 Task: Look for space in Cartaya, Spain from 4th June, 2023 to 15th June, 2023 for 2 adults in price range Rs.10000 to Rs.15000. Place can be entire place with 1  bedroom having 1 bed and 1 bathroom. Property type can be house, flat, guest house, hotel. Booking option can be shelf check-in. Required host language is English.
Action: Mouse moved to (242, 137)
Screenshot: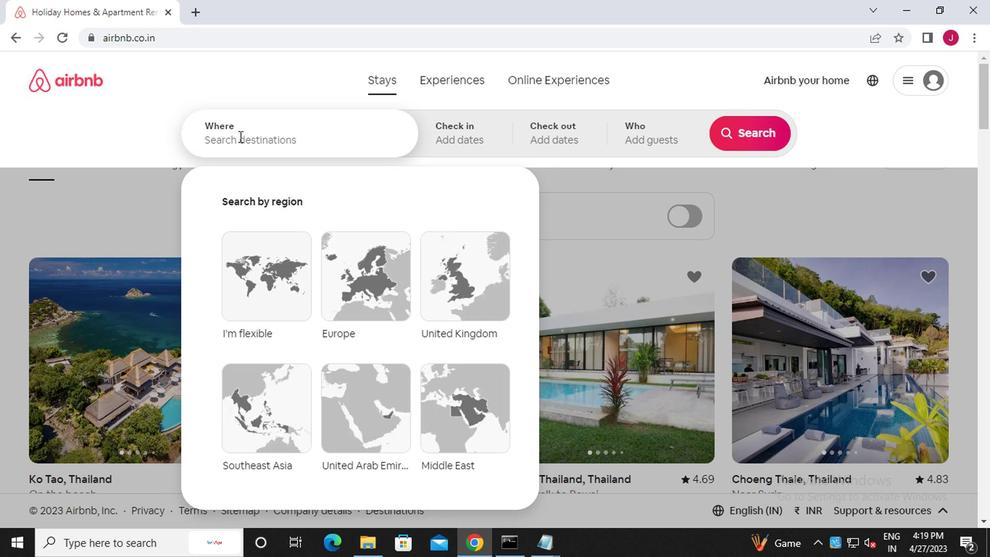 
Action: Mouse pressed left at (242, 137)
Screenshot: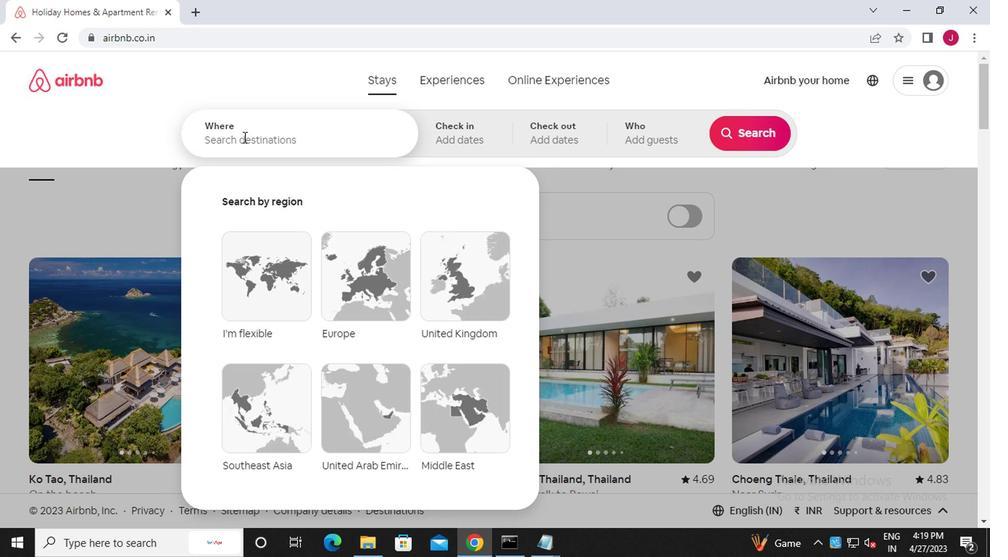 
Action: Mouse moved to (234, 139)
Screenshot: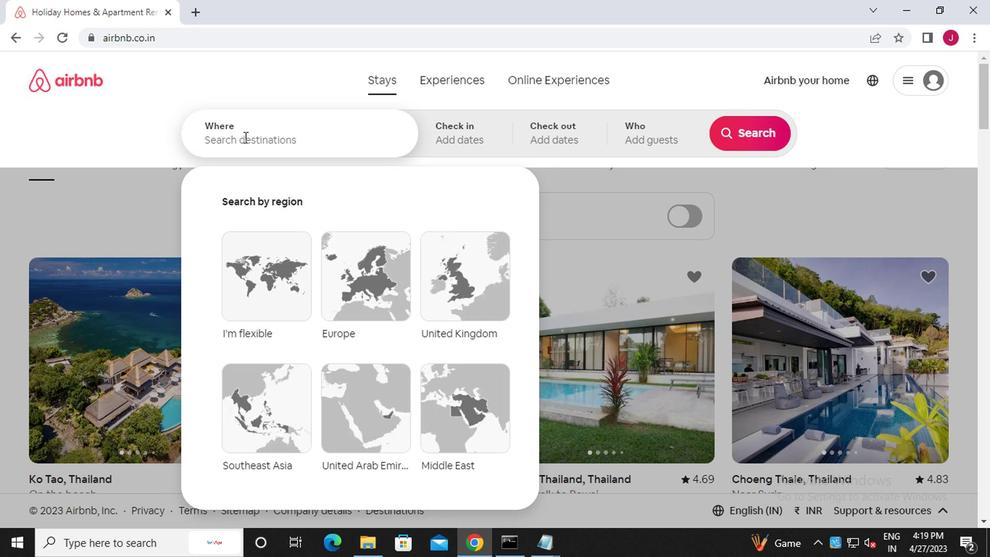 
Action: Key pressed c<Key.caps_lock>artau<Key.backspace>ya
Screenshot: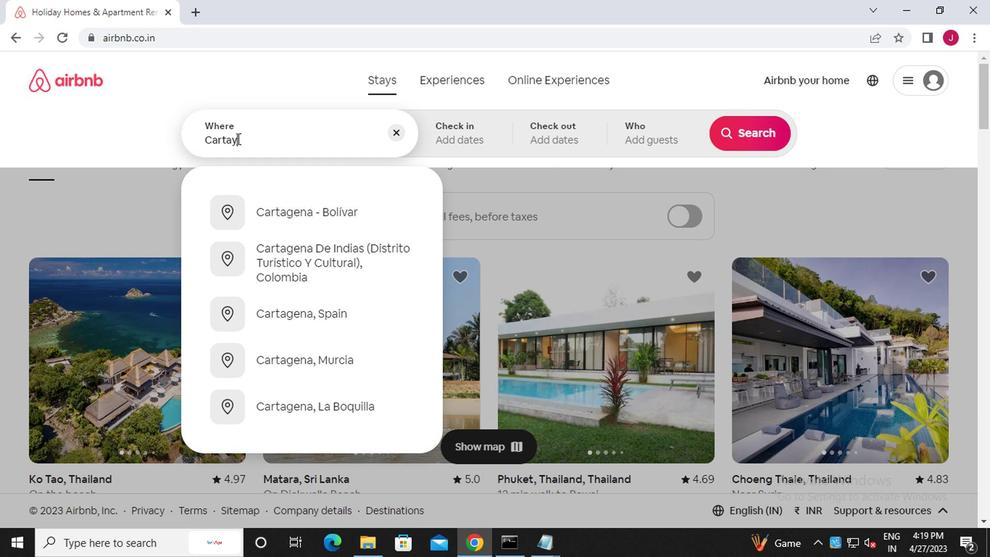 
Action: Mouse moved to (304, 263)
Screenshot: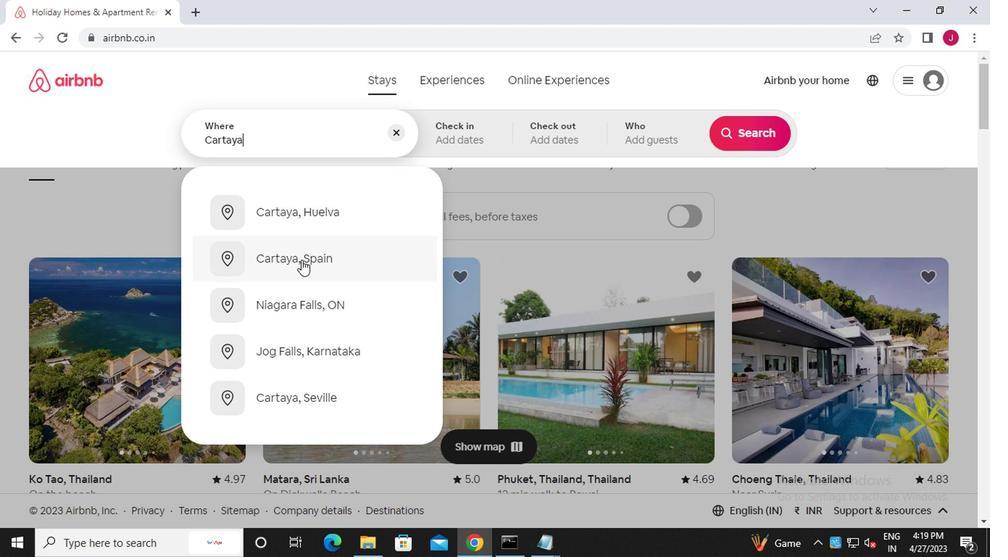 
Action: Mouse pressed left at (304, 263)
Screenshot: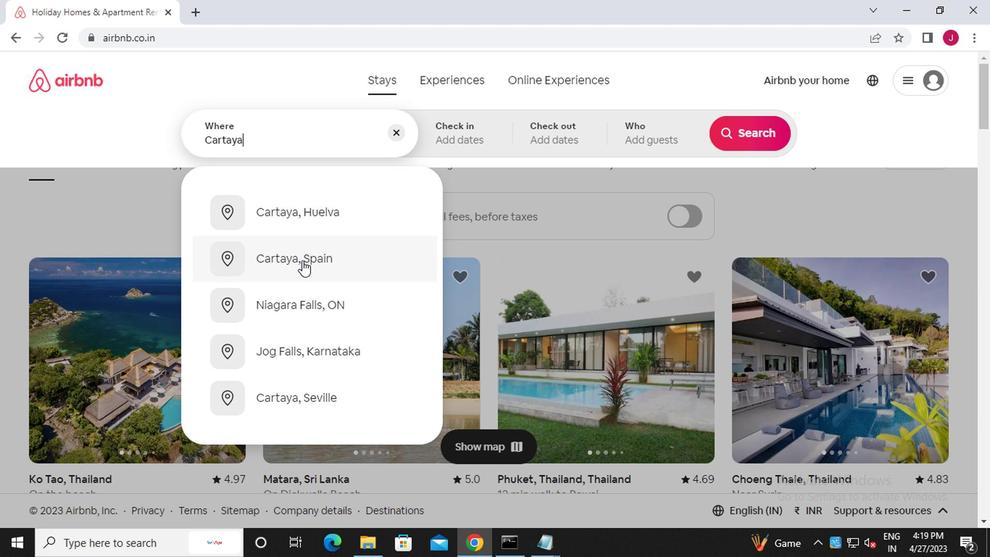 
Action: Mouse moved to (742, 251)
Screenshot: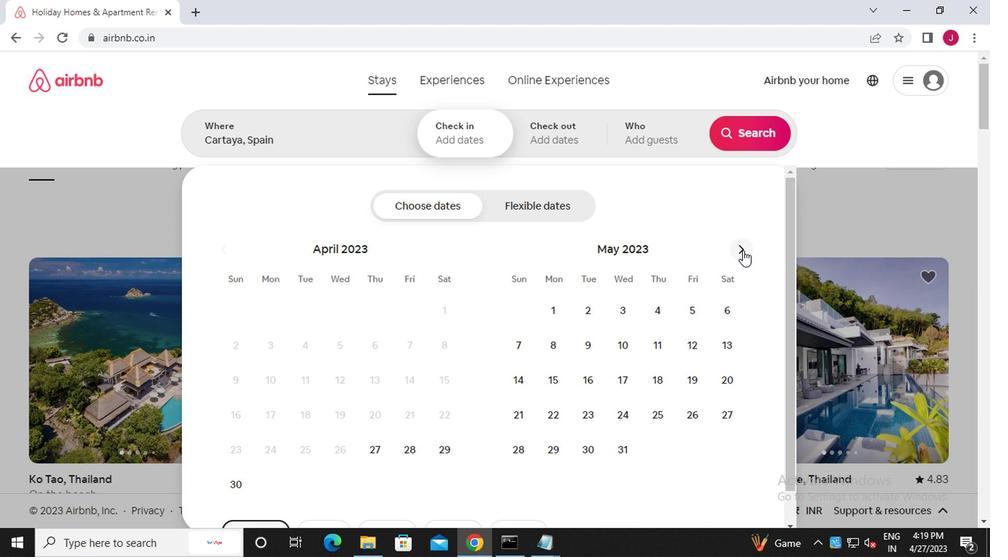 
Action: Mouse pressed left at (742, 251)
Screenshot: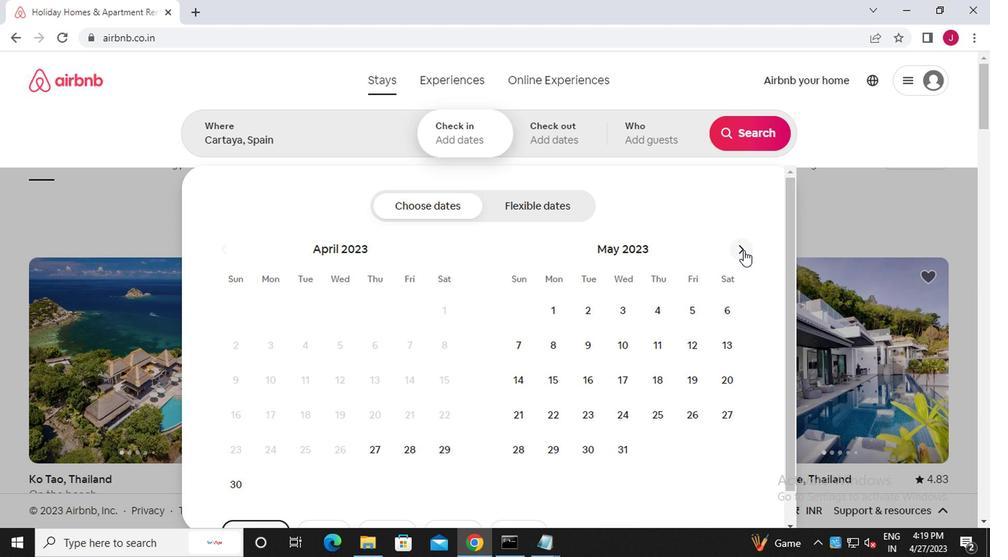 
Action: Mouse moved to (524, 348)
Screenshot: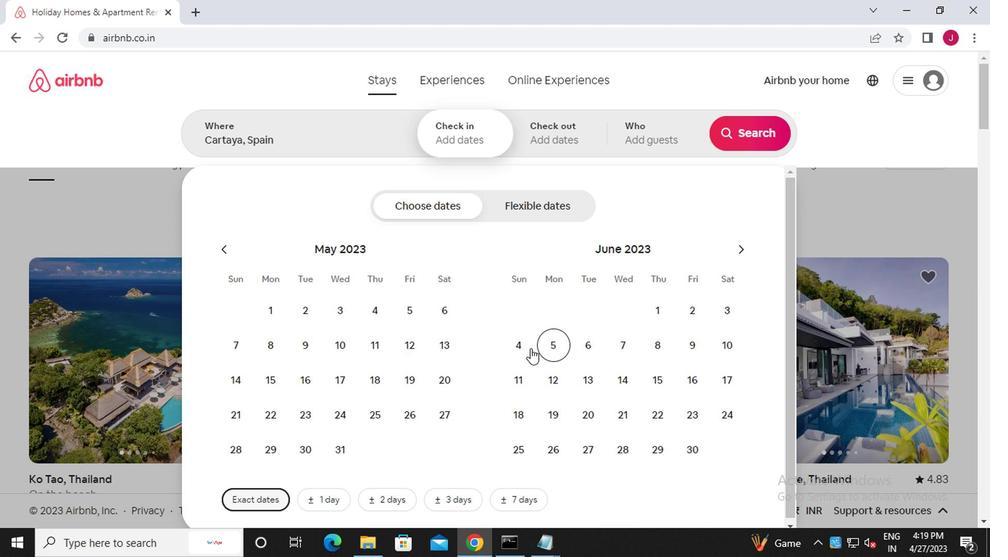 
Action: Mouse pressed left at (524, 348)
Screenshot: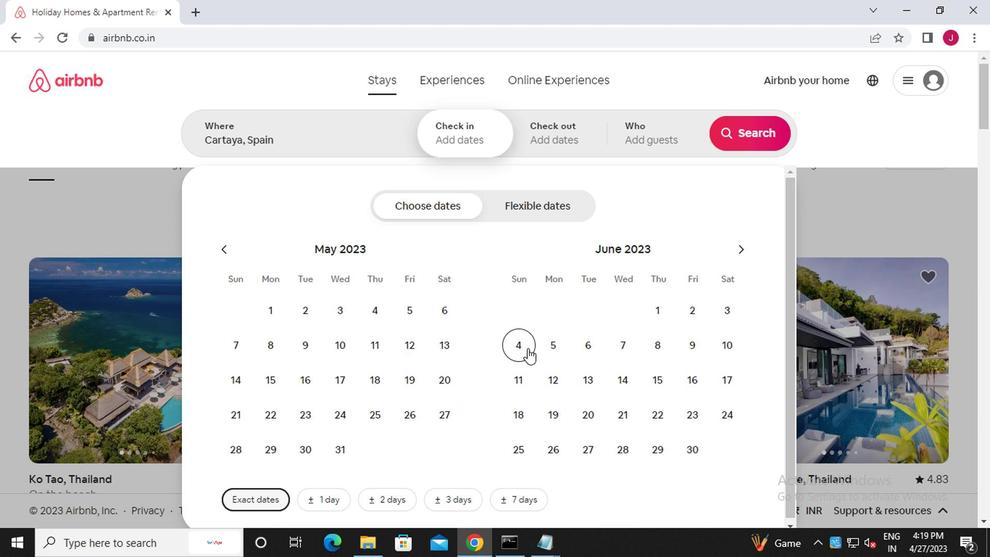 
Action: Mouse moved to (649, 378)
Screenshot: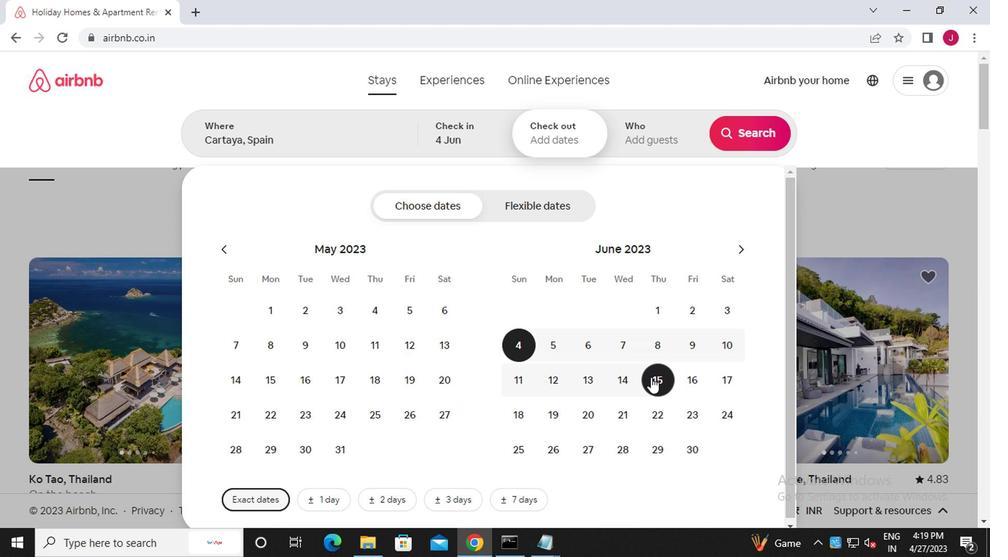 
Action: Mouse pressed left at (649, 378)
Screenshot: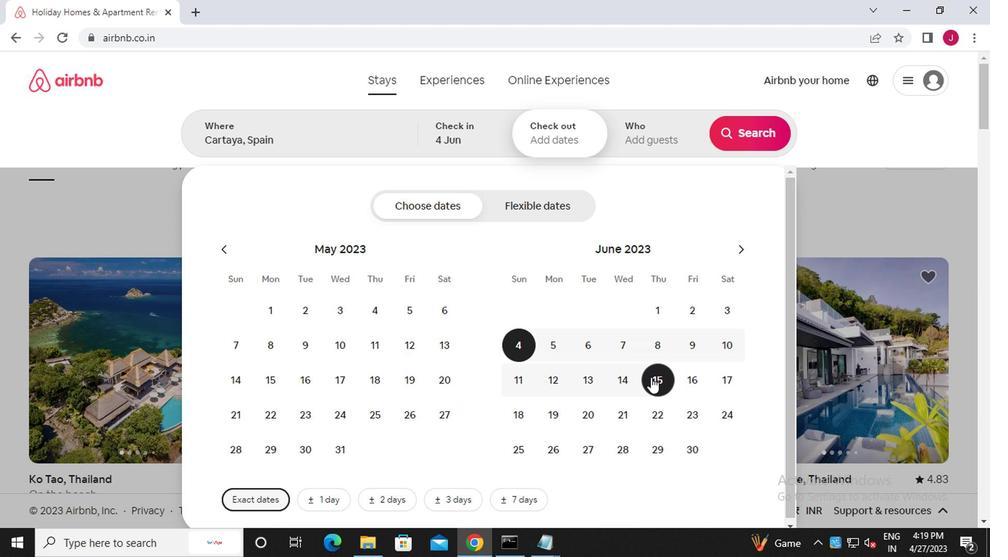 
Action: Mouse moved to (645, 139)
Screenshot: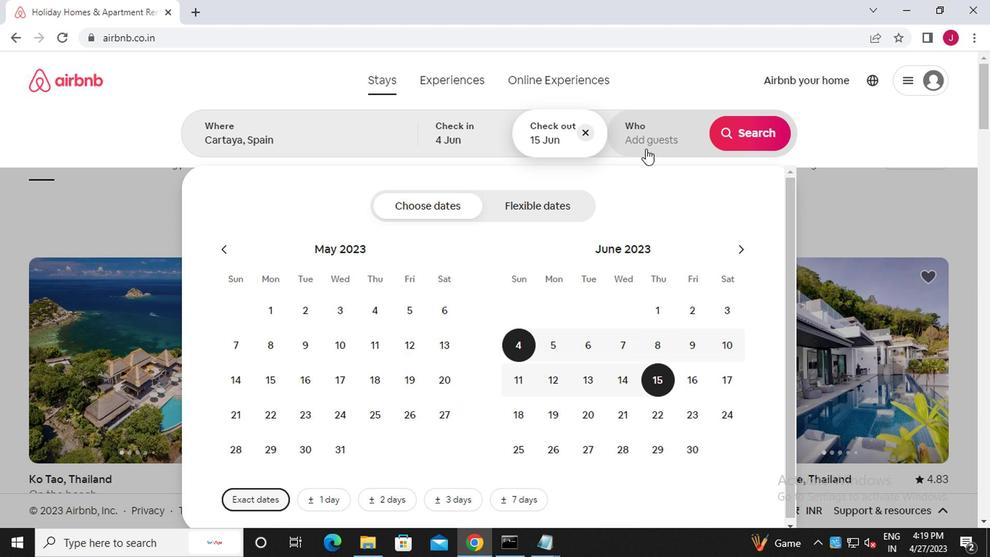 
Action: Mouse pressed left at (645, 139)
Screenshot: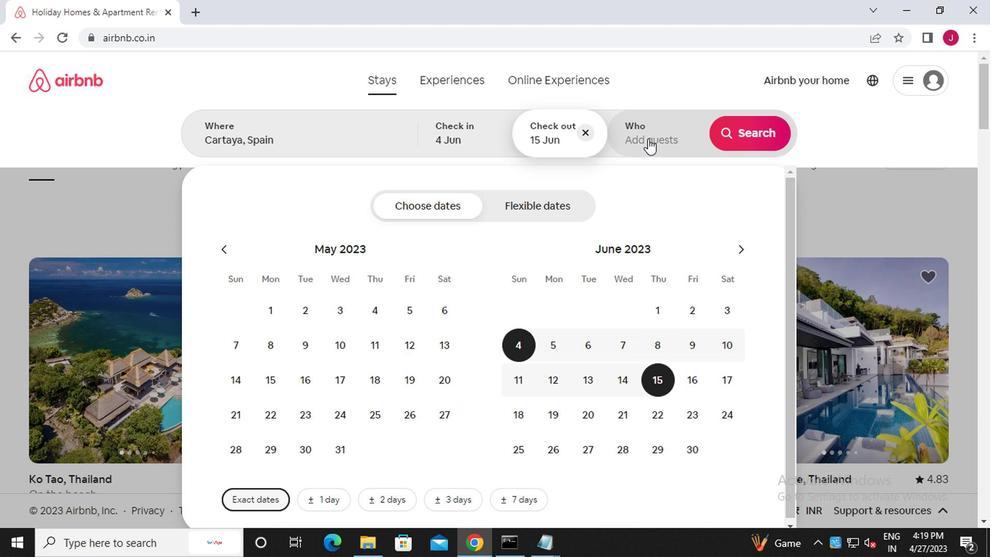 
Action: Mouse moved to (755, 214)
Screenshot: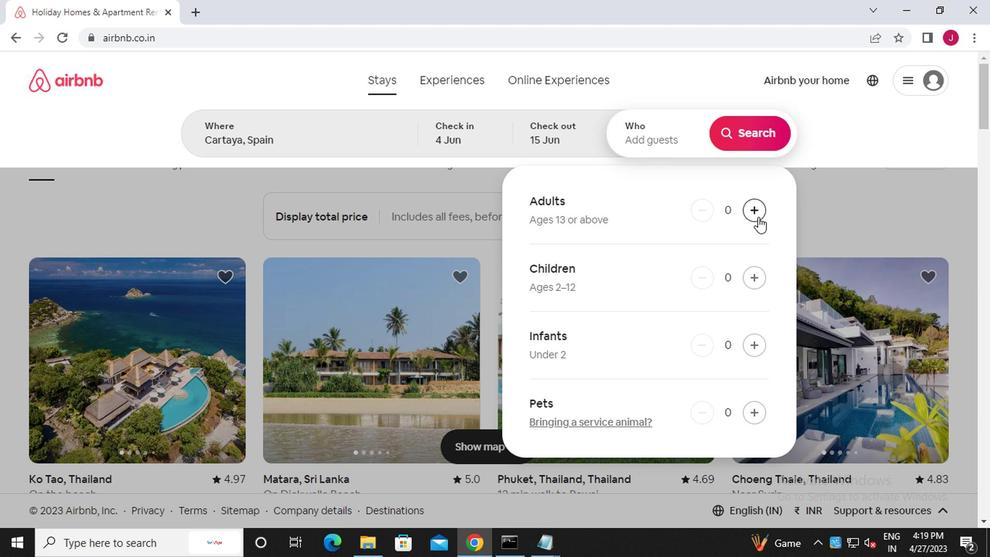 
Action: Mouse pressed left at (755, 214)
Screenshot: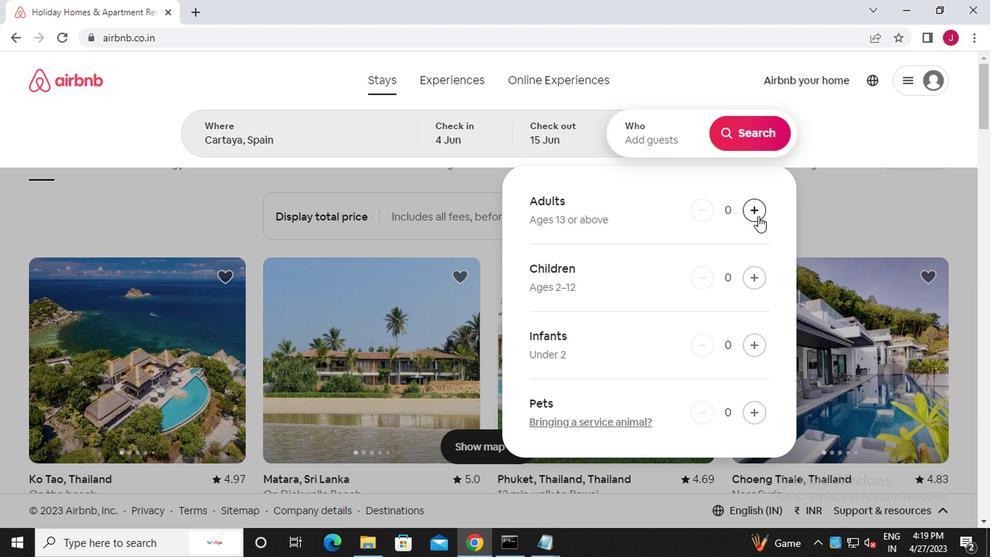 
Action: Mouse pressed left at (755, 214)
Screenshot: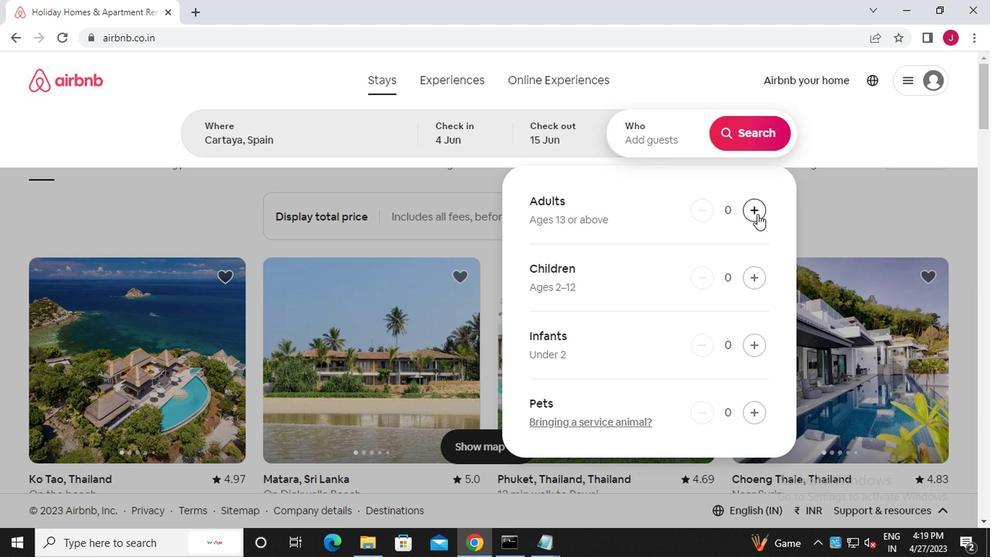 
Action: Mouse moved to (753, 134)
Screenshot: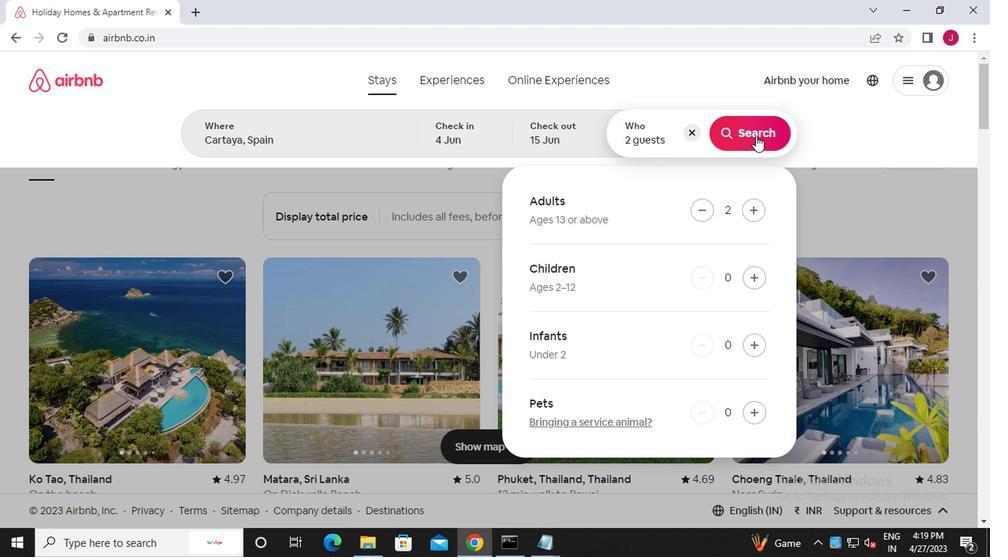 
Action: Mouse pressed left at (753, 134)
Screenshot: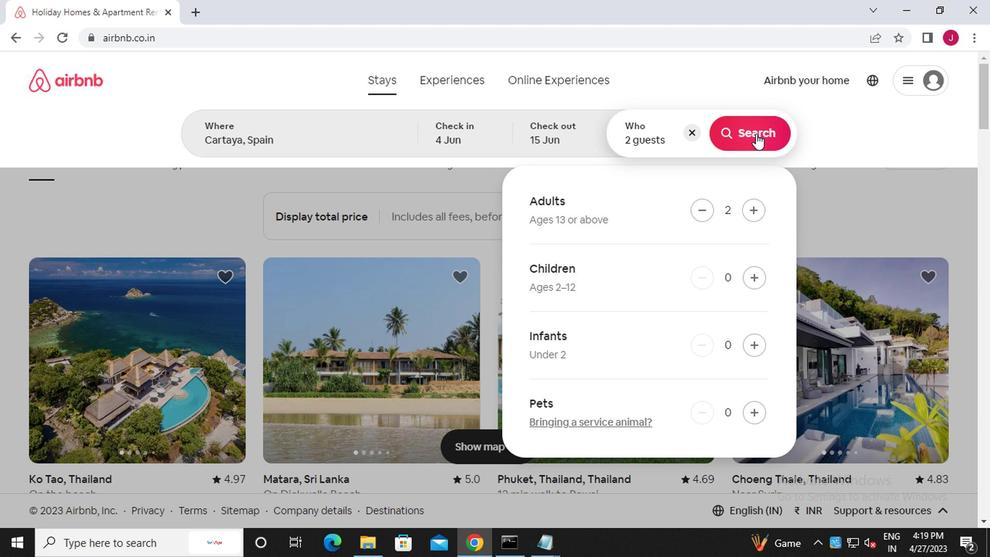 
Action: Mouse moved to (932, 146)
Screenshot: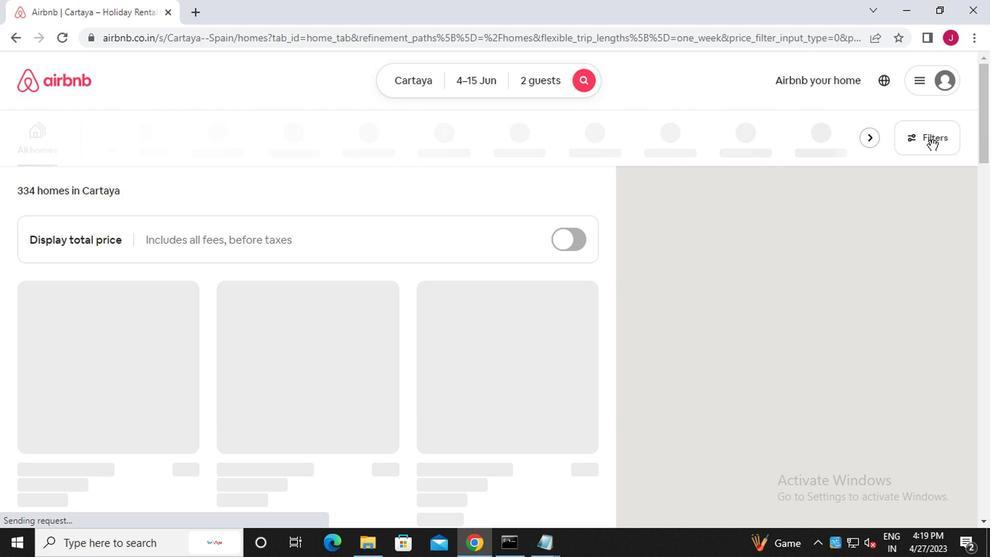 
Action: Mouse pressed left at (932, 146)
Screenshot: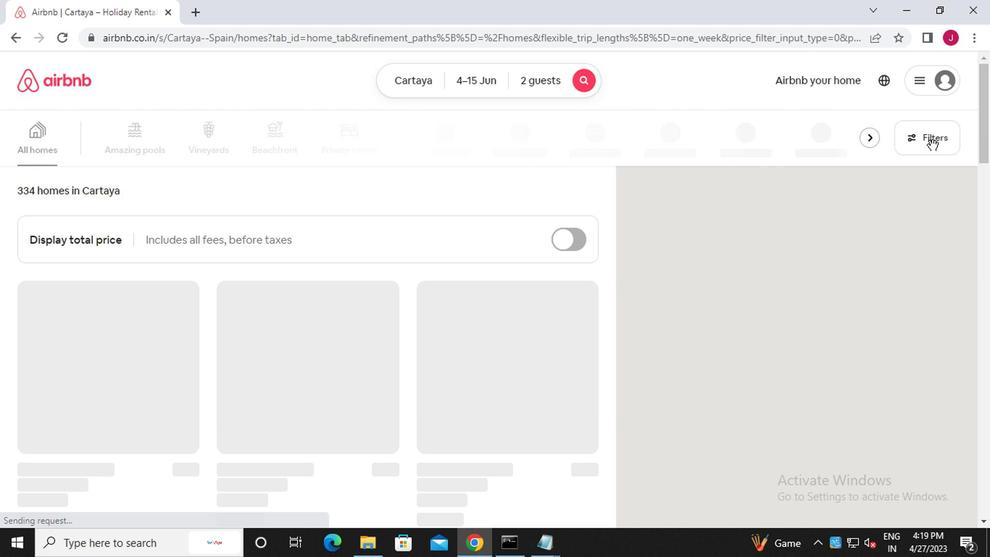 
Action: Mouse moved to (326, 317)
Screenshot: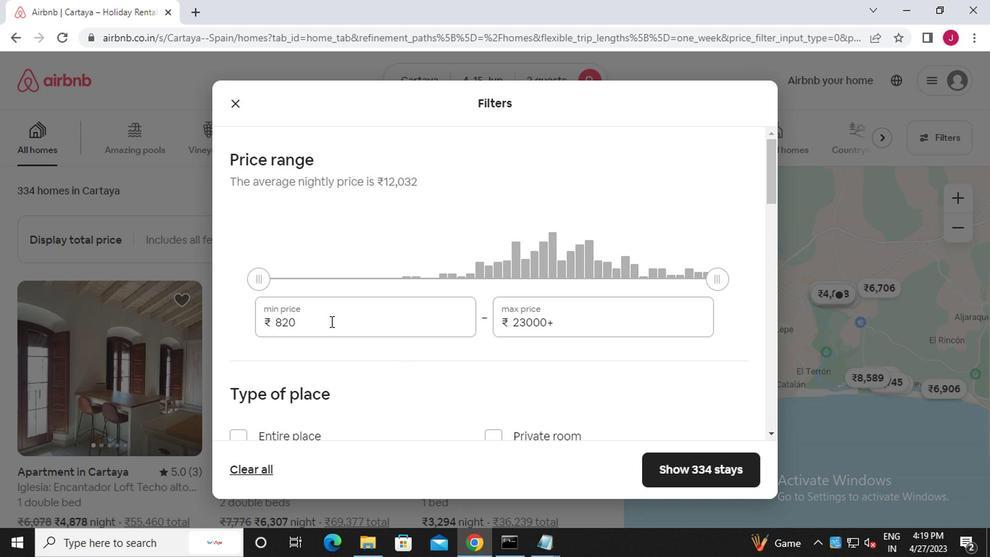 
Action: Mouse pressed left at (326, 317)
Screenshot: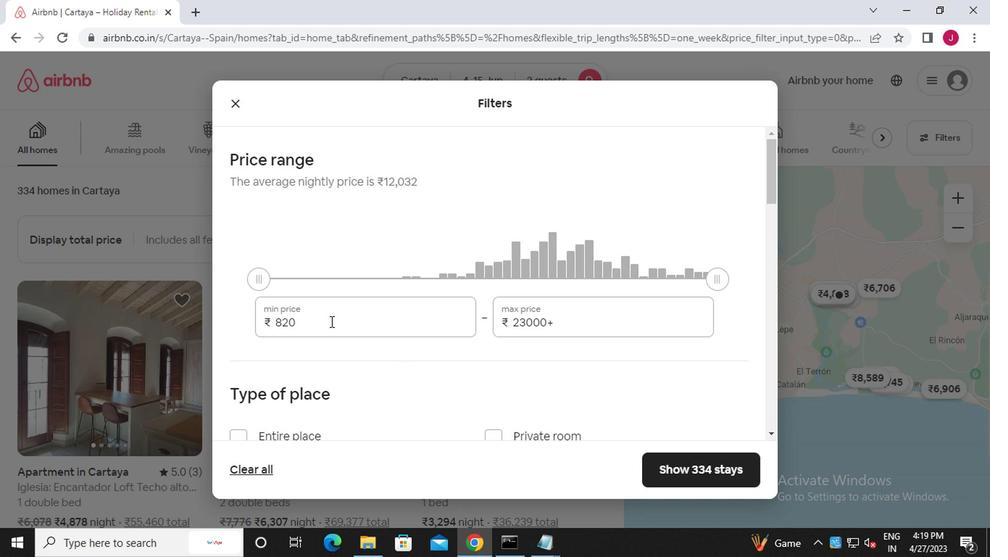 
Action: Mouse moved to (326, 317)
Screenshot: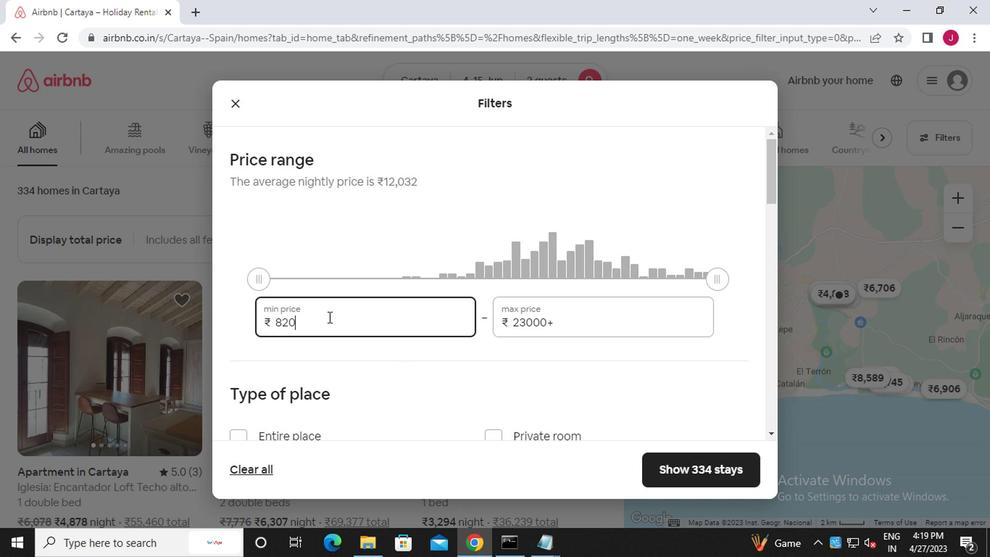 
Action: Key pressed <Key.backspace><Key.backspace><Key.backspace><Key.backspace><Key.backspace><Key.backspace><Key.backspace><<97>><<96>><<96>><<96>><<96>>
Screenshot: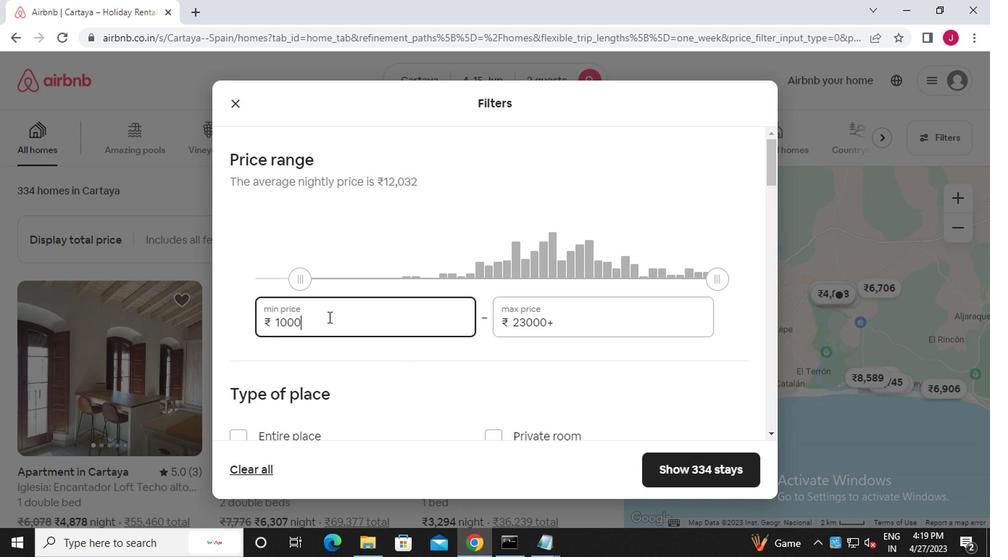 
Action: Mouse moved to (607, 317)
Screenshot: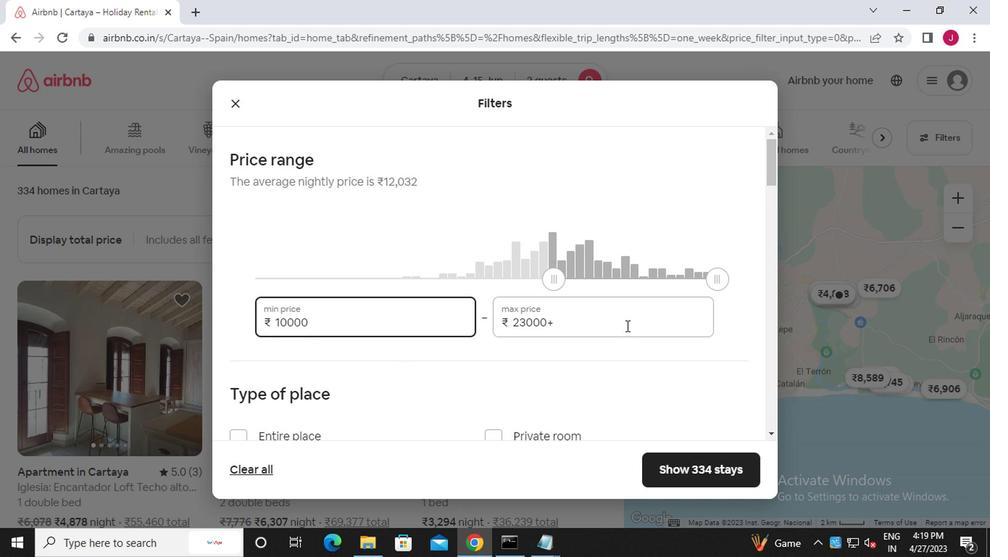 
Action: Mouse pressed left at (607, 317)
Screenshot: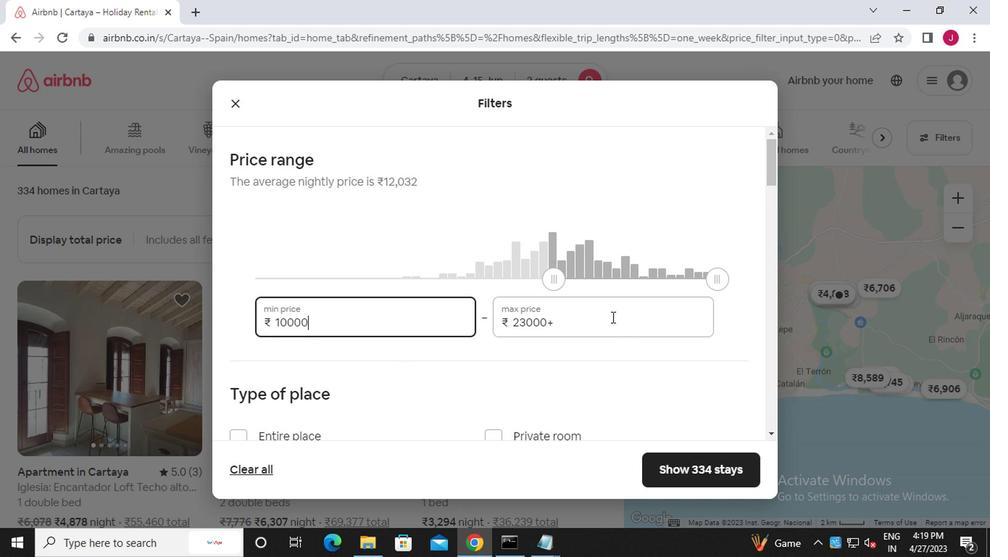 
Action: Key pressed <Key.backspace><Key.backspace><Key.backspace><Key.backspace><Key.backspace><Key.backspace><Key.backspace><Key.backspace><Key.backspace><Key.backspace><Key.backspace><<97>><<101>><<96>><<96>><<96>>
Screenshot: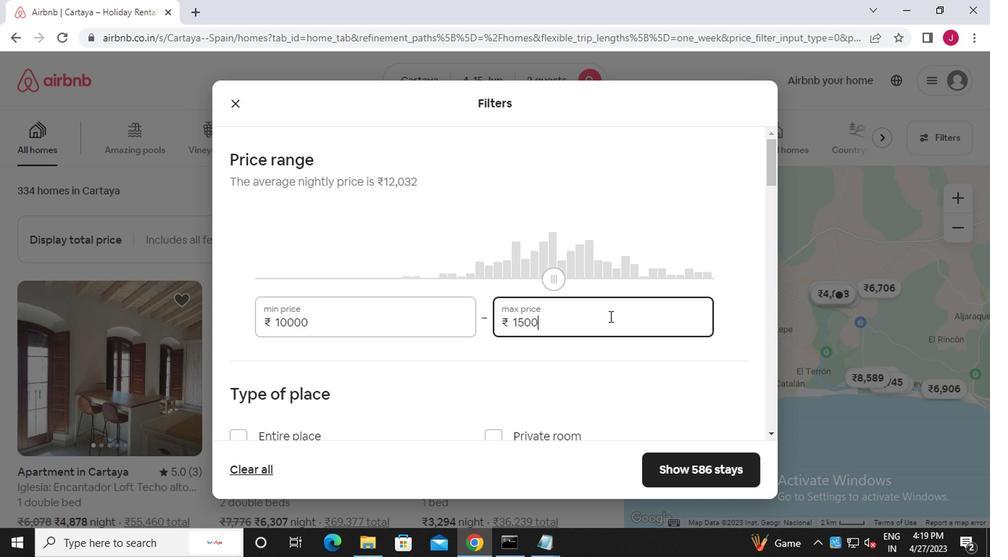
Action: Mouse scrolled (607, 316) with delta (0, -1)
Screenshot: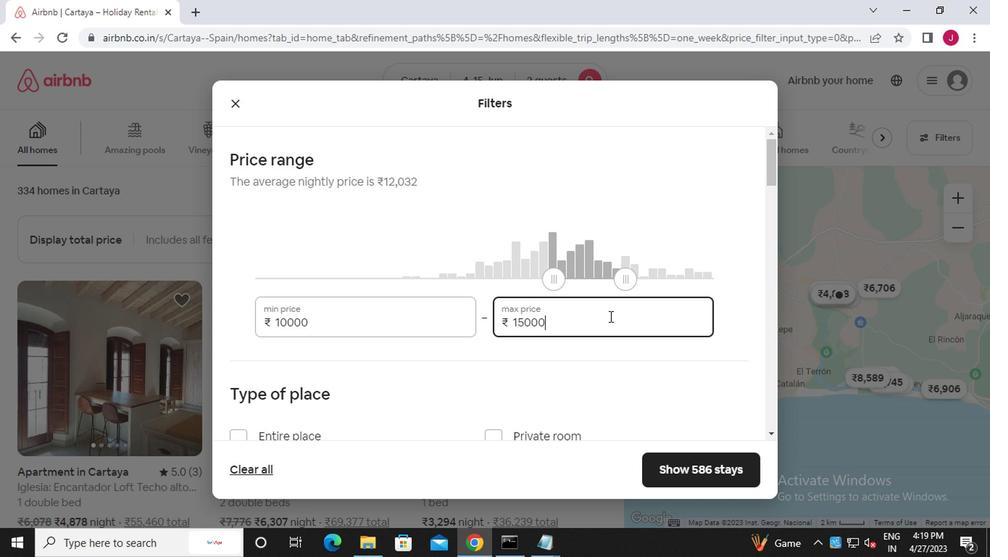 
Action: Mouse scrolled (607, 316) with delta (0, -1)
Screenshot: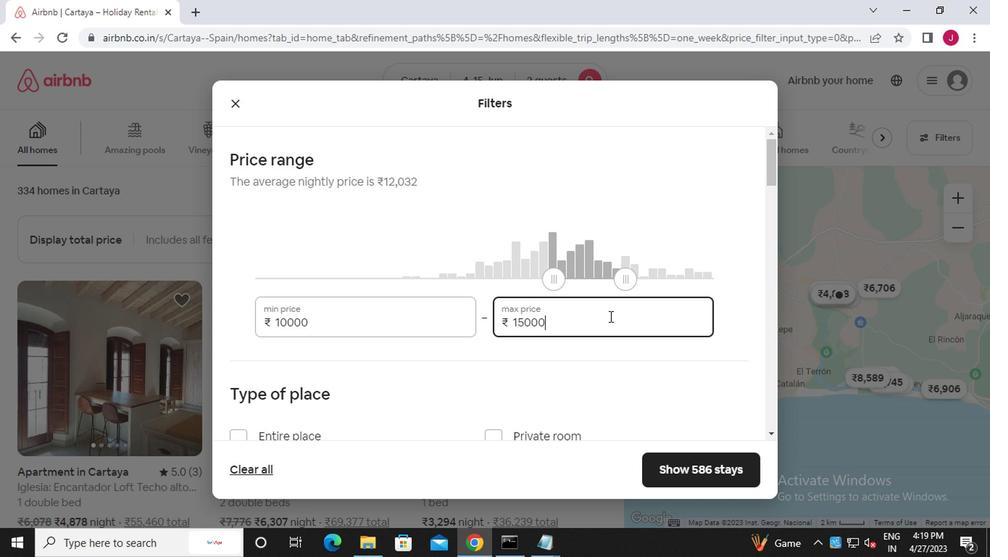 
Action: Mouse scrolled (607, 316) with delta (0, -1)
Screenshot: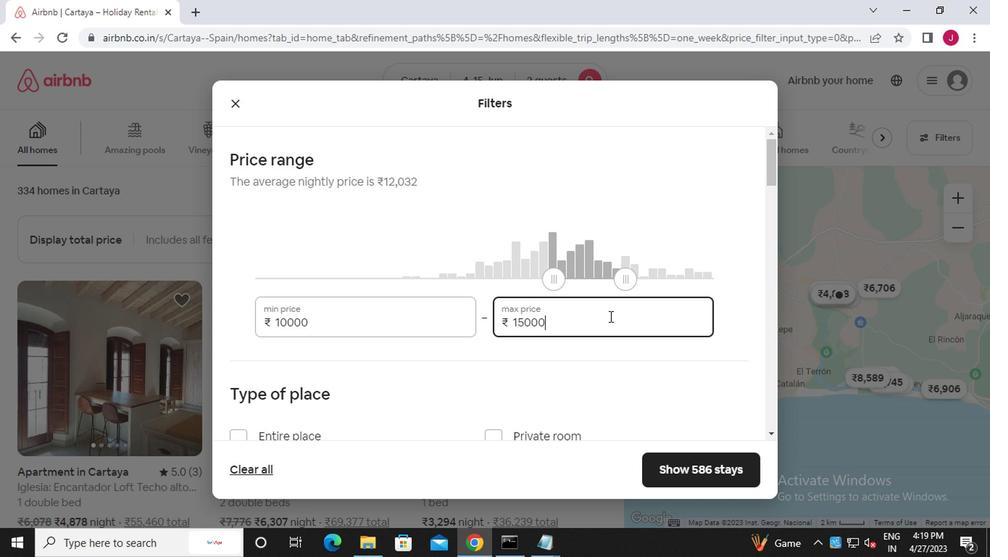 
Action: Mouse moved to (239, 221)
Screenshot: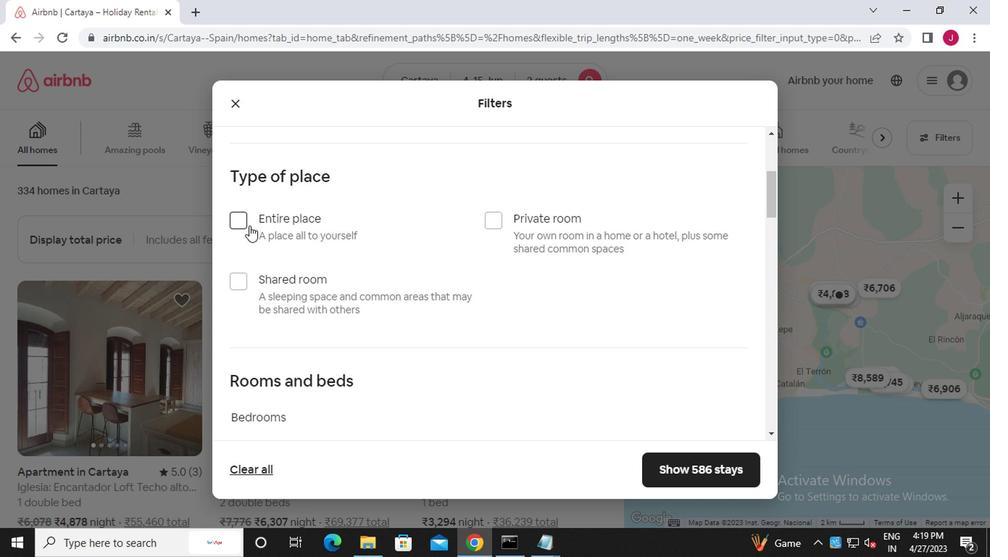
Action: Mouse pressed left at (239, 221)
Screenshot: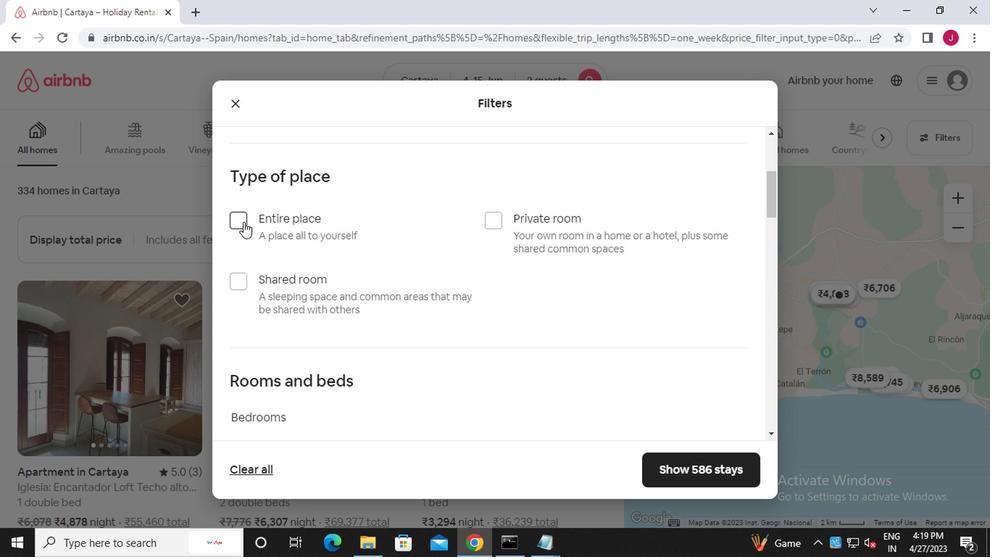 
Action: Mouse moved to (308, 283)
Screenshot: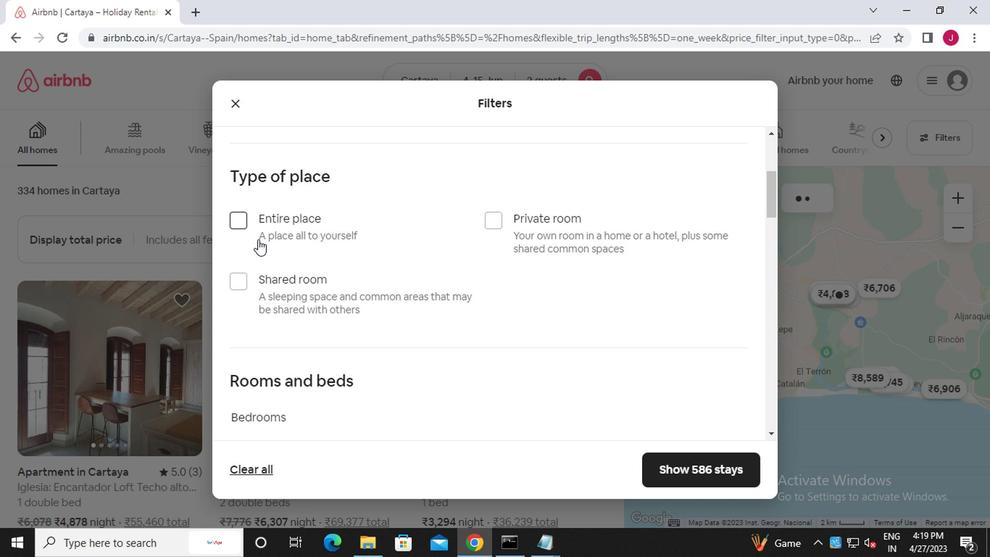 
Action: Mouse scrolled (308, 283) with delta (0, 0)
Screenshot: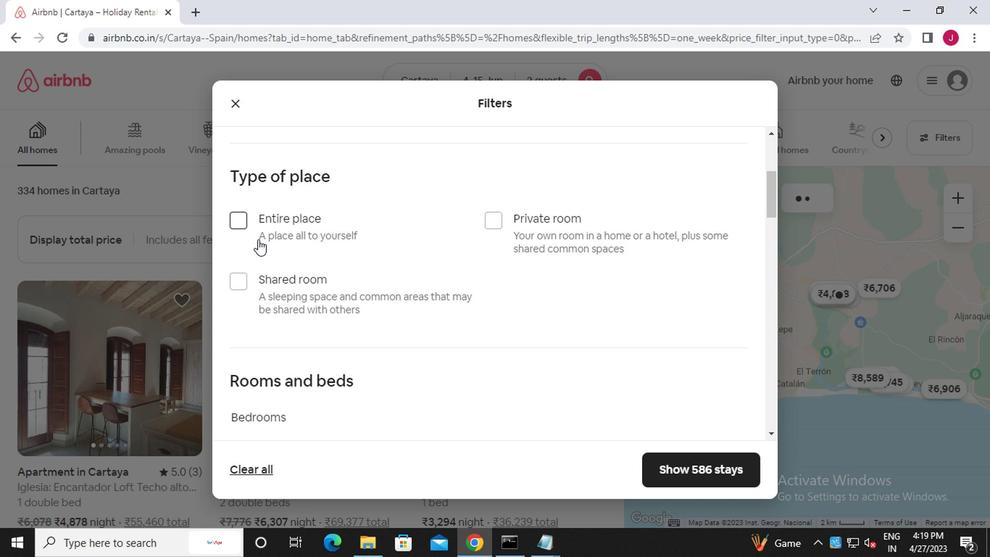 
Action: Mouse moved to (308, 286)
Screenshot: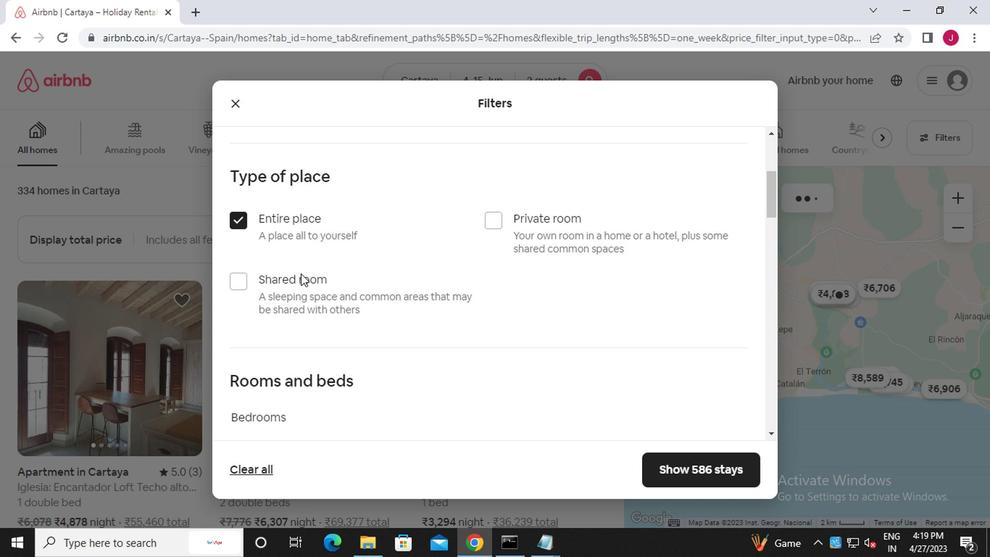 
Action: Mouse scrolled (308, 285) with delta (0, -1)
Screenshot: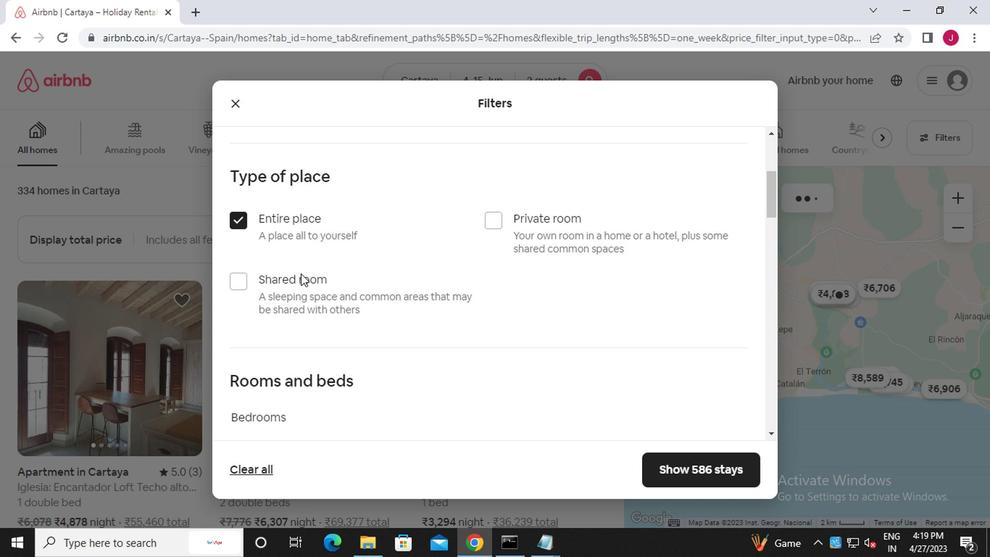 
Action: Mouse moved to (308, 286)
Screenshot: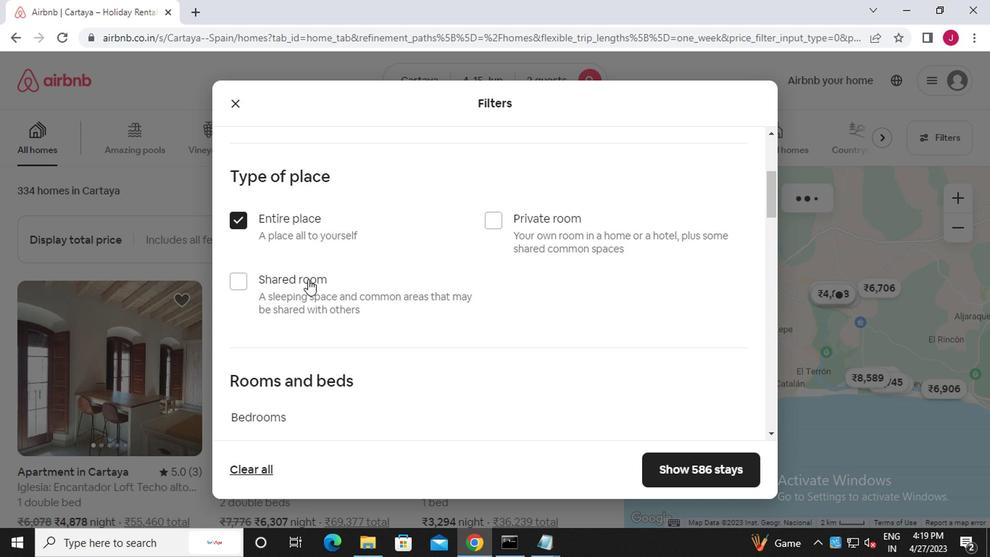 
Action: Mouse scrolled (308, 285) with delta (0, -1)
Screenshot: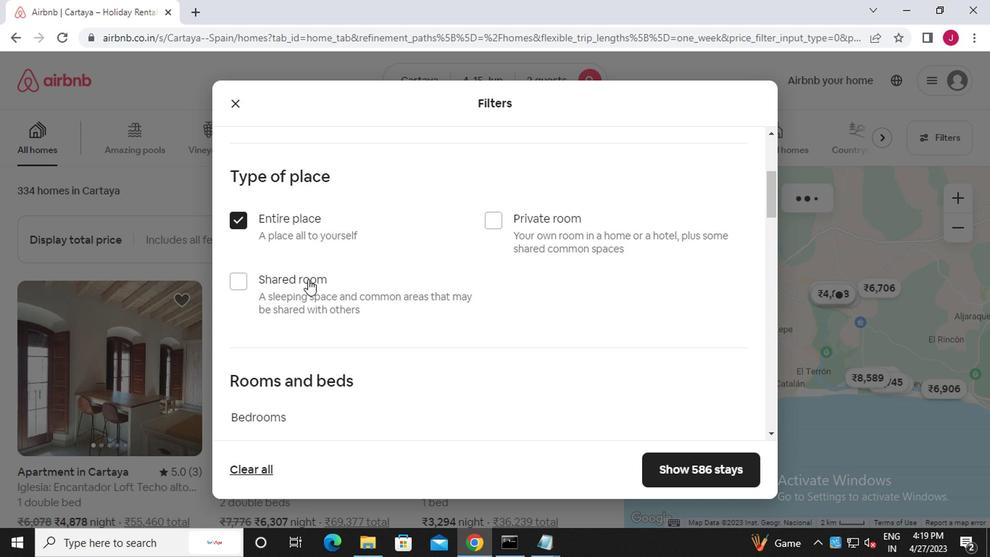 
Action: Mouse scrolled (308, 285) with delta (0, -1)
Screenshot: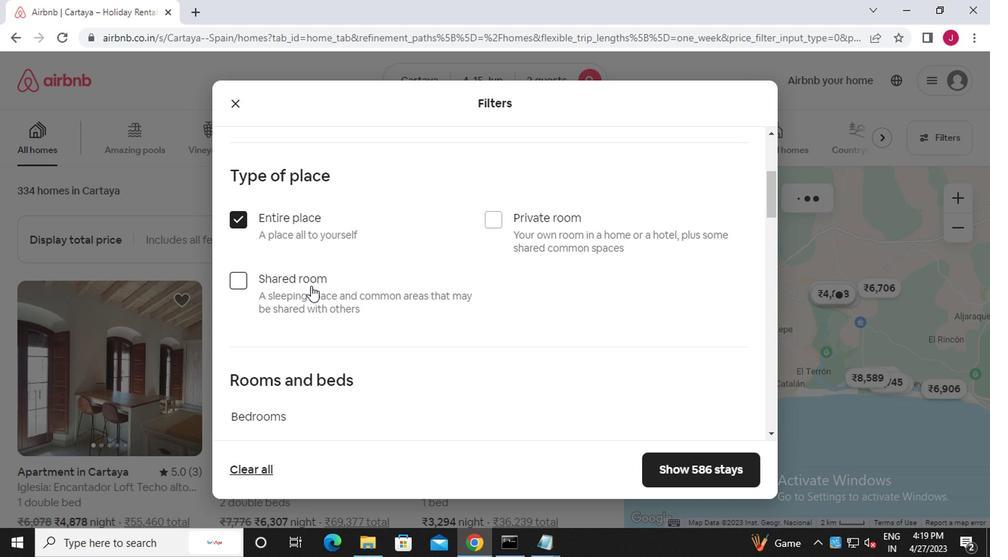 
Action: Mouse moved to (313, 172)
Screenshot: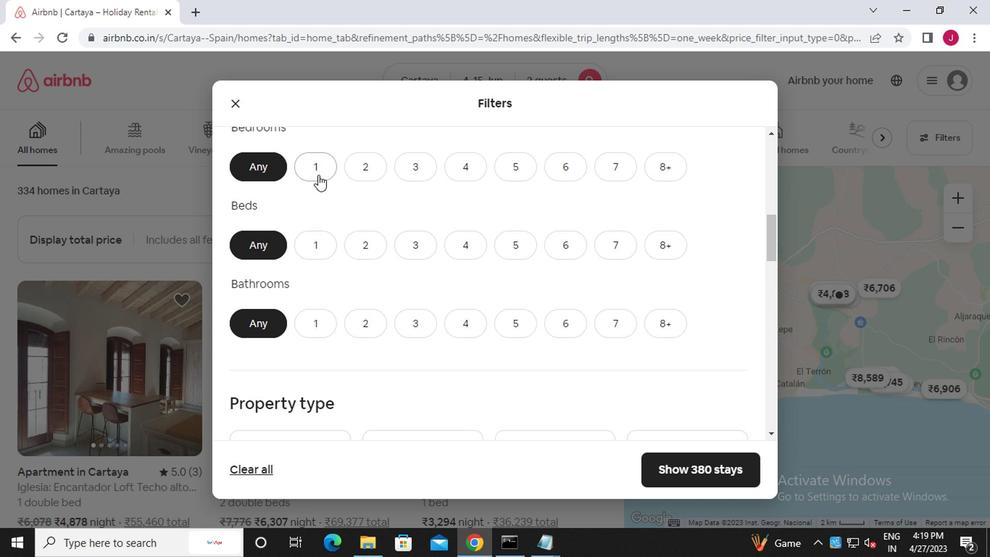 
Action: Mouse pressed left at (313, 172)
Screenshot: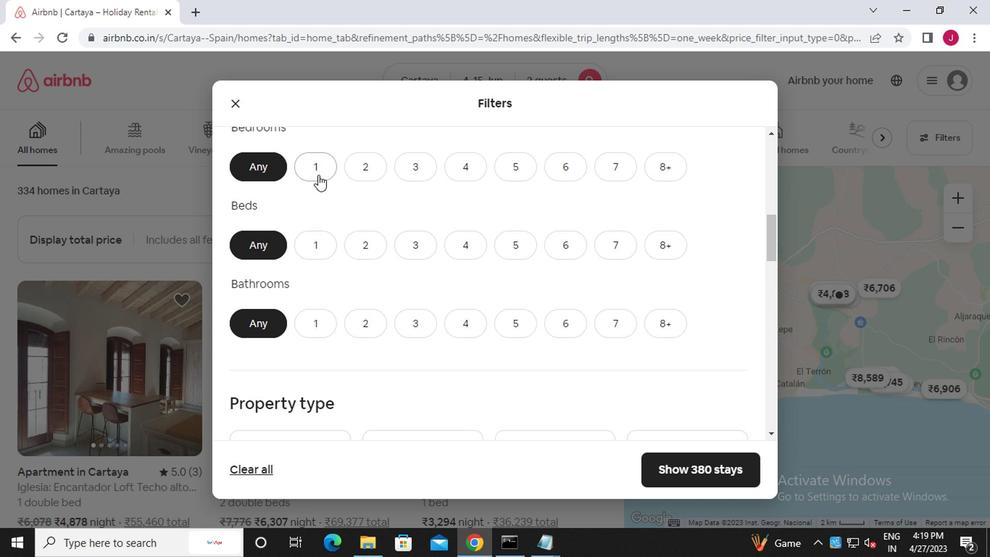 
Action: Mouse moved to (315, 234)
Screenshot: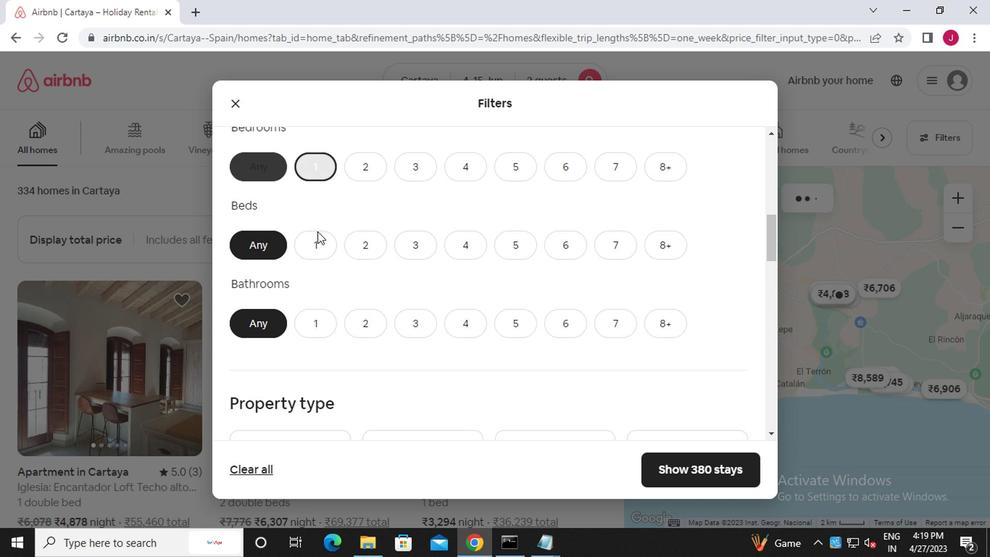 
Action: Mouse pressed left at (315, 234)
Screenshot: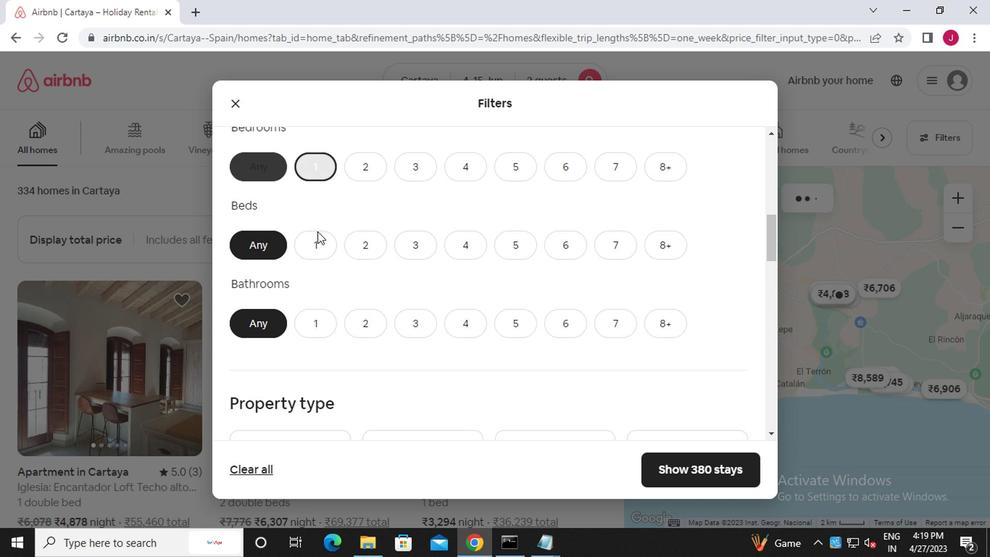 
Action: Mouse moved to (312, 326)
Screenshot: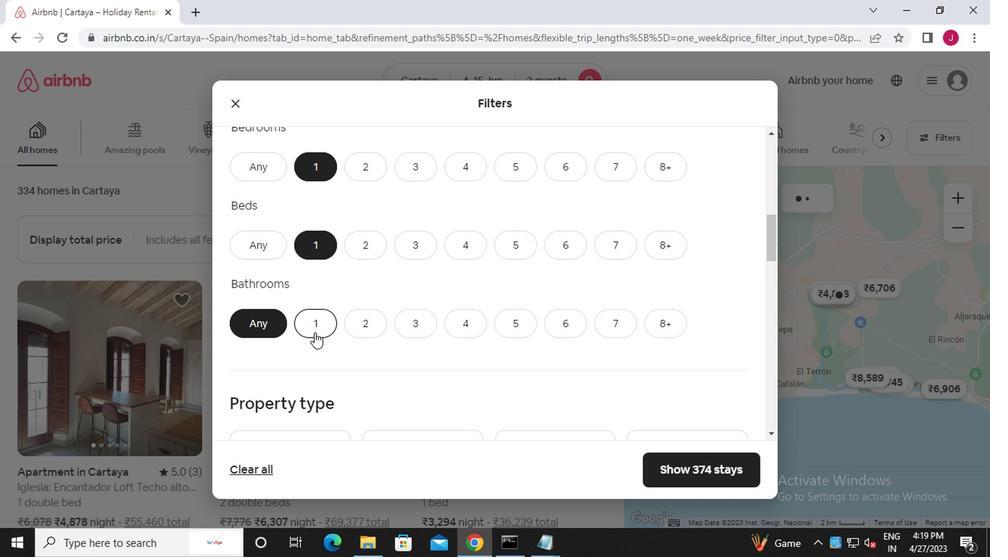 
Action: Mouse pressed left at (312, 326)
Screenshot: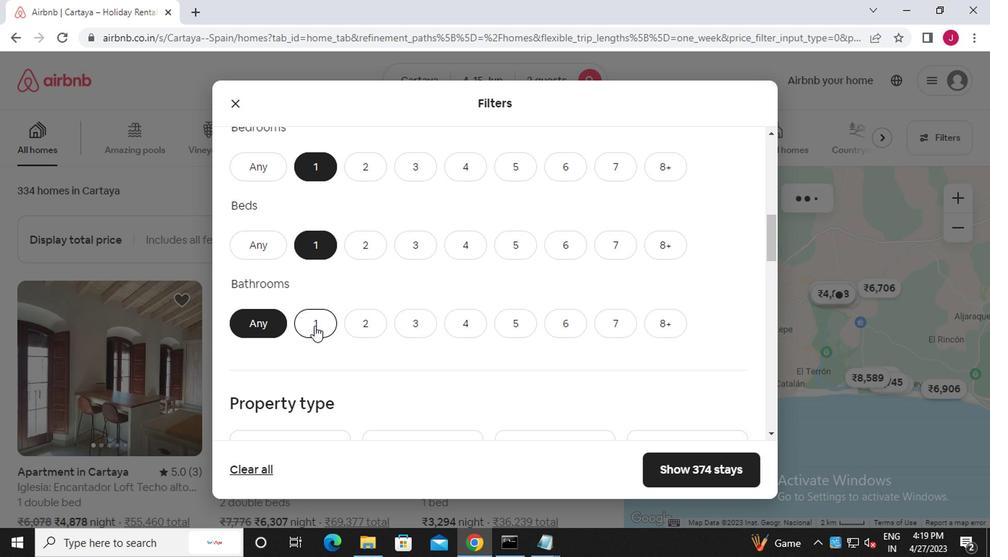 
Action: Mouse moved to (318, 327)
Screenshot: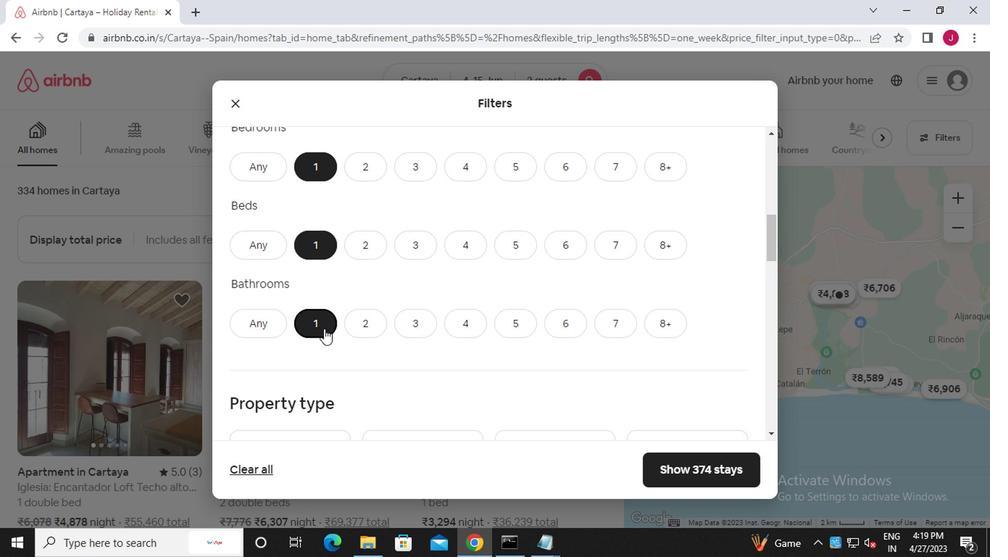 
Action: Mouse scrolled (318, 326) with delta (0, 0)
Screenshot: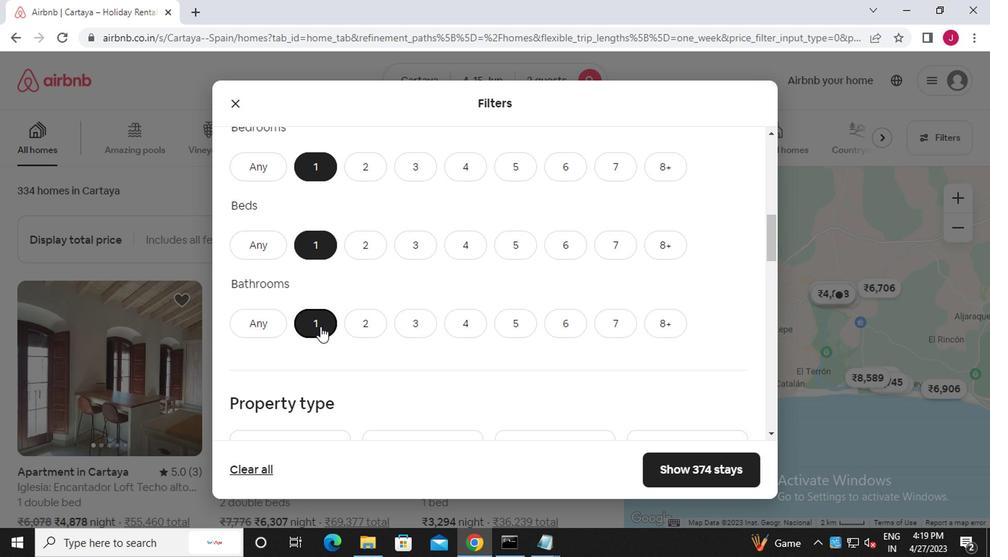 
Action: Mouse scrolled (318, 326) with delta (0, 0)
Screenshot: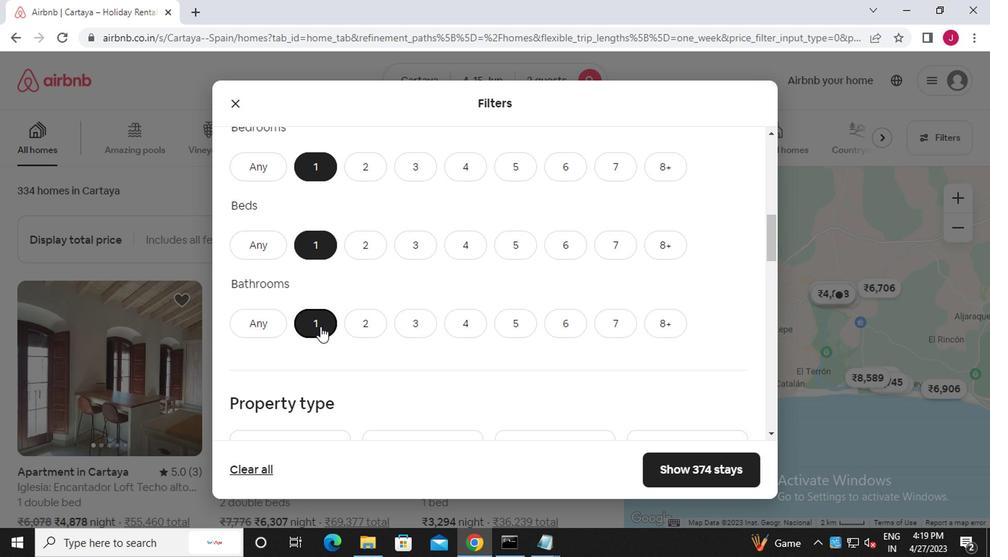 
Action: Mouse moved to (318, 334)
Screenshot: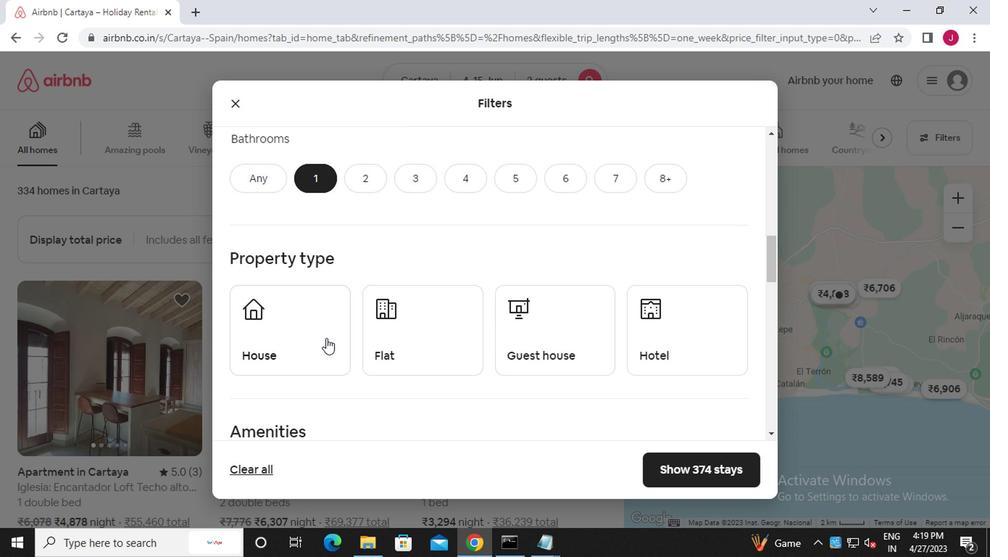
Action: Mouse pressed left at (318, 334)
Screenshot: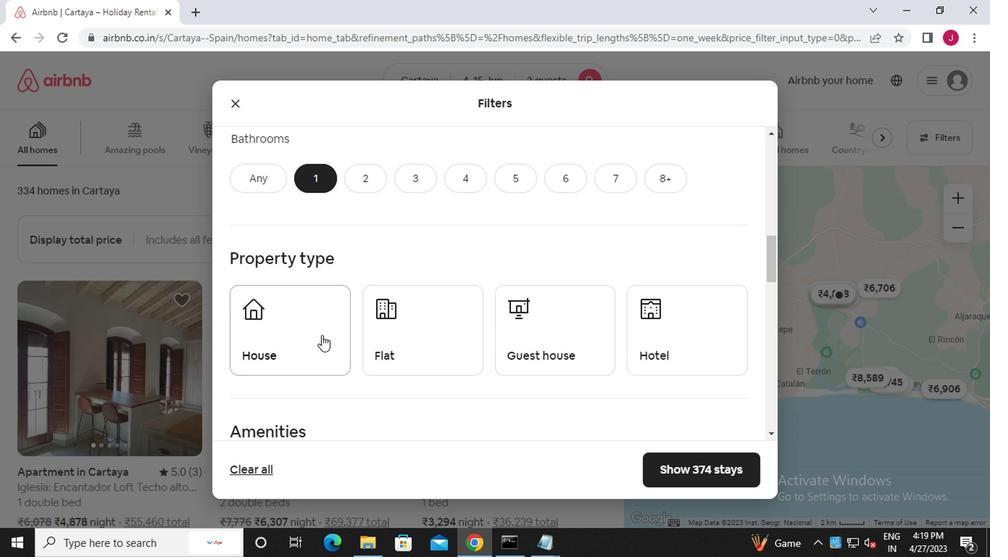 
Action: Mouse moved to (424, 327)
Screenshot: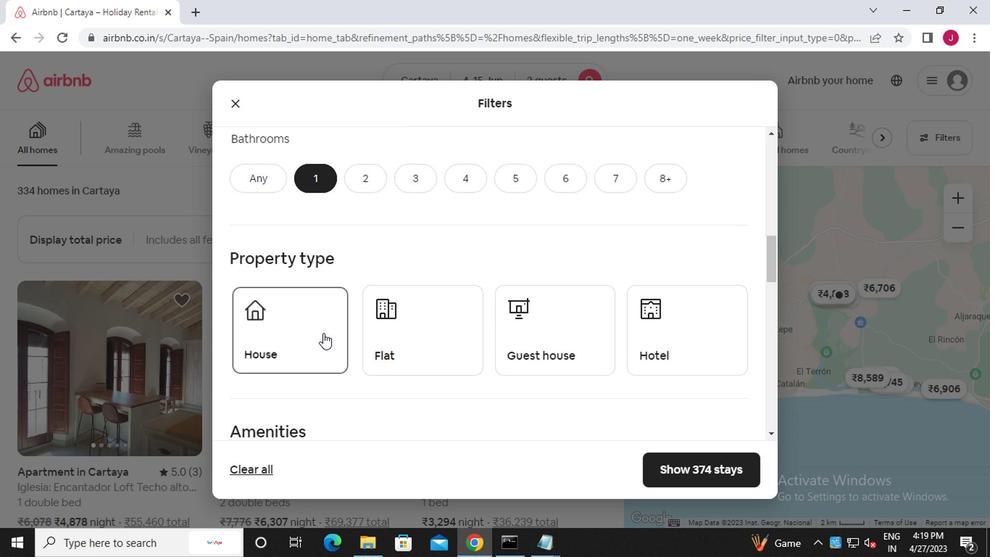 
Action: Mouse pressed left at (424, 327)
Screenshot: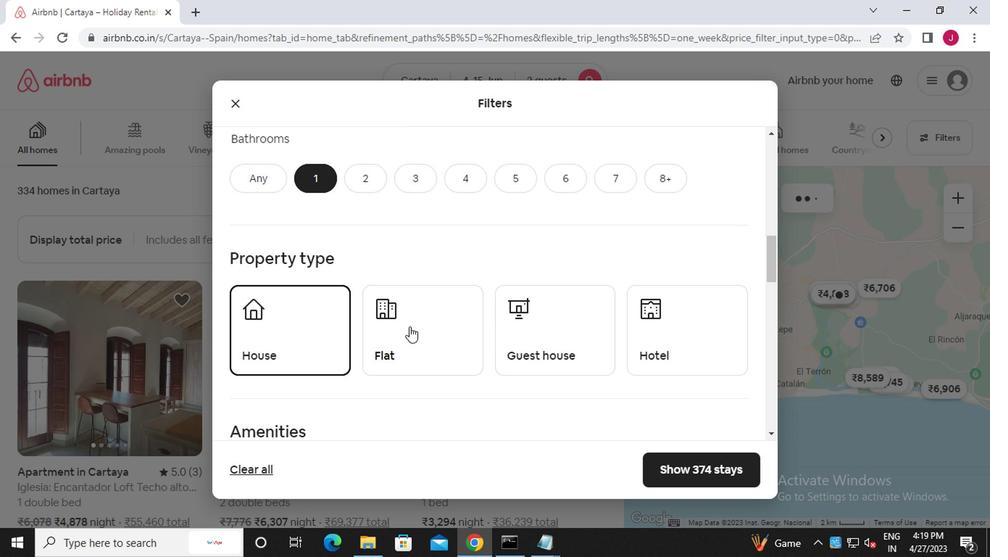 
Action: Mouse moved to (534, 333)
Screenshot: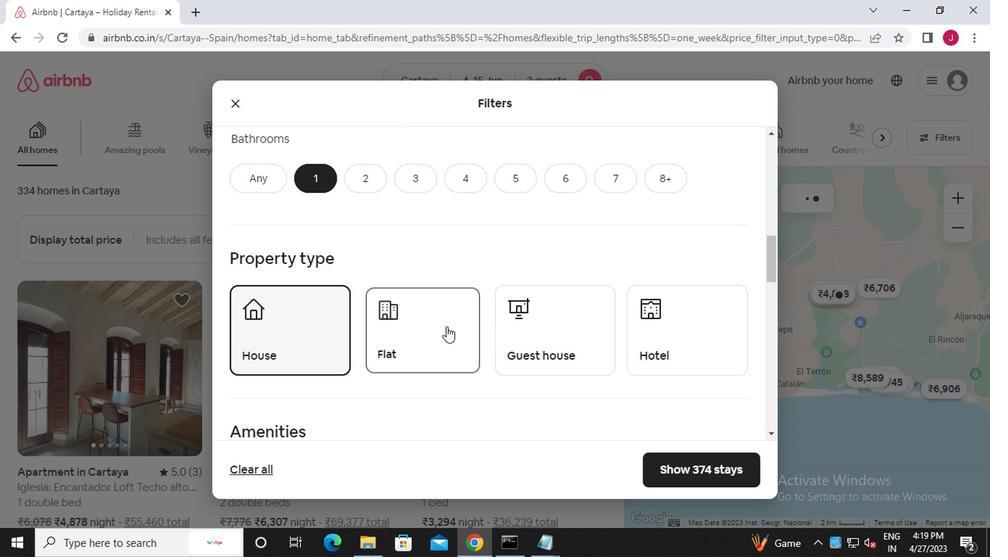 
Action: Mouse pressed left at (534, 333)
Screenshot: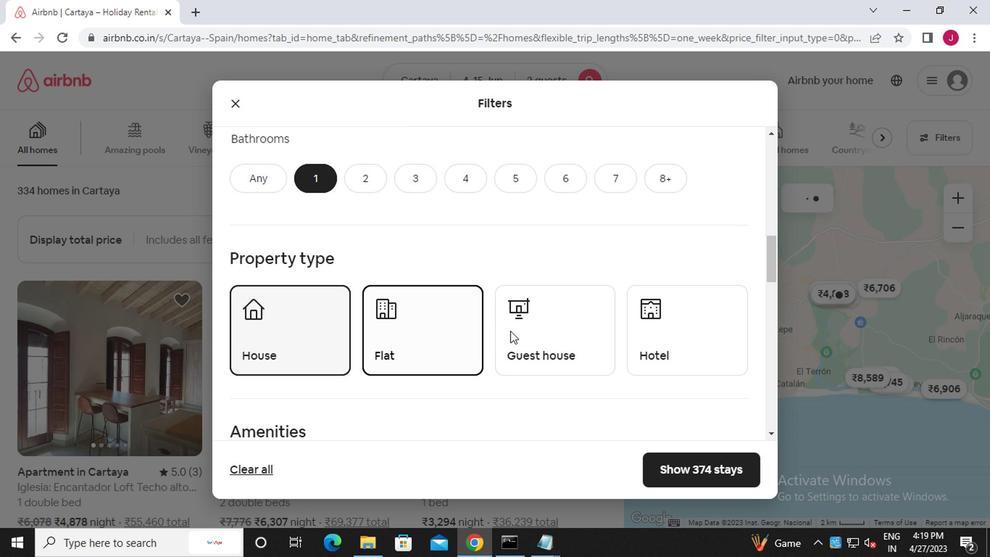 
Action: Mouse moved to (632, 332)
Screenshot: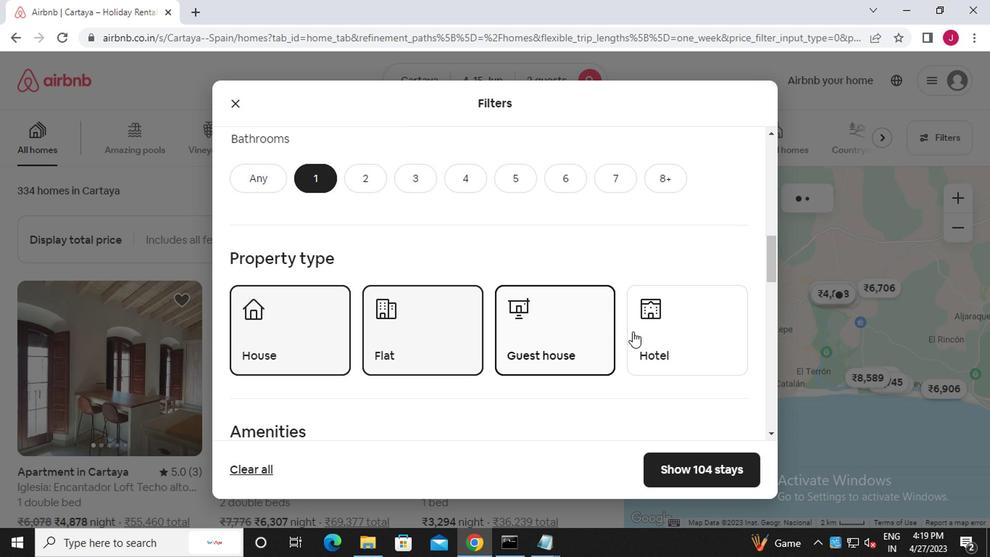 
Action: Mouse pressed left at (632, 332)
Screenshot: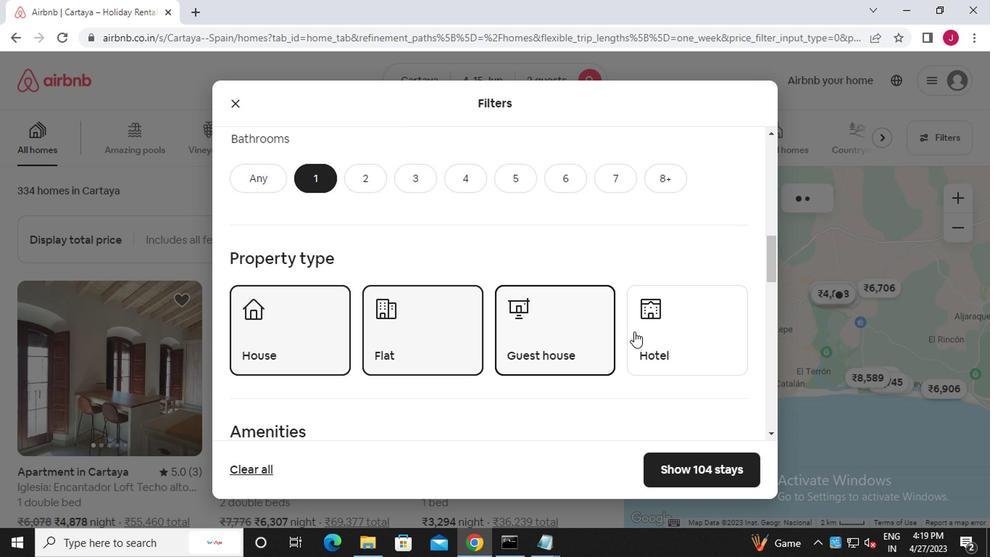 
Action: Mouse moved to (579, 332)
Screenshot: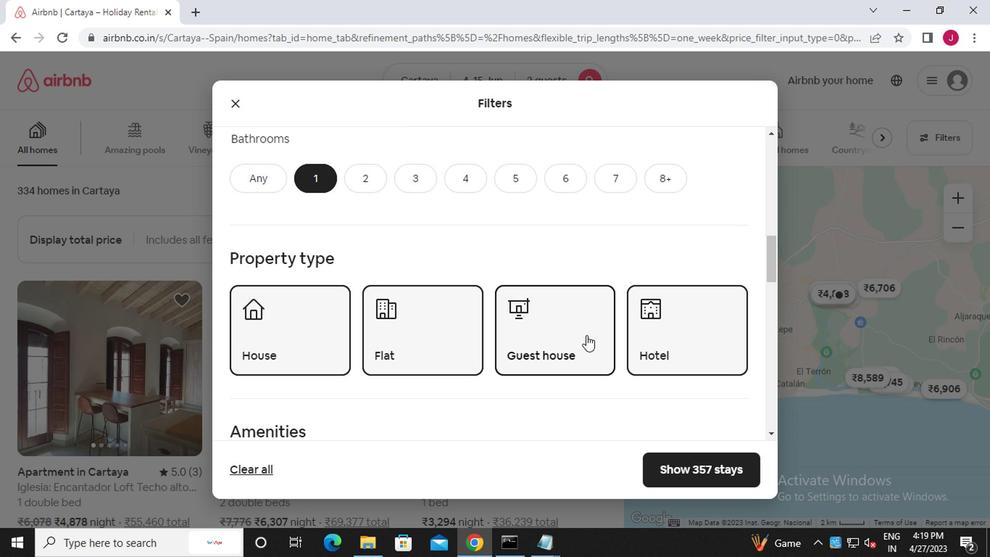 
Action: Mouse scrolled (579, 331) with delta (0, 0)
Screenshot: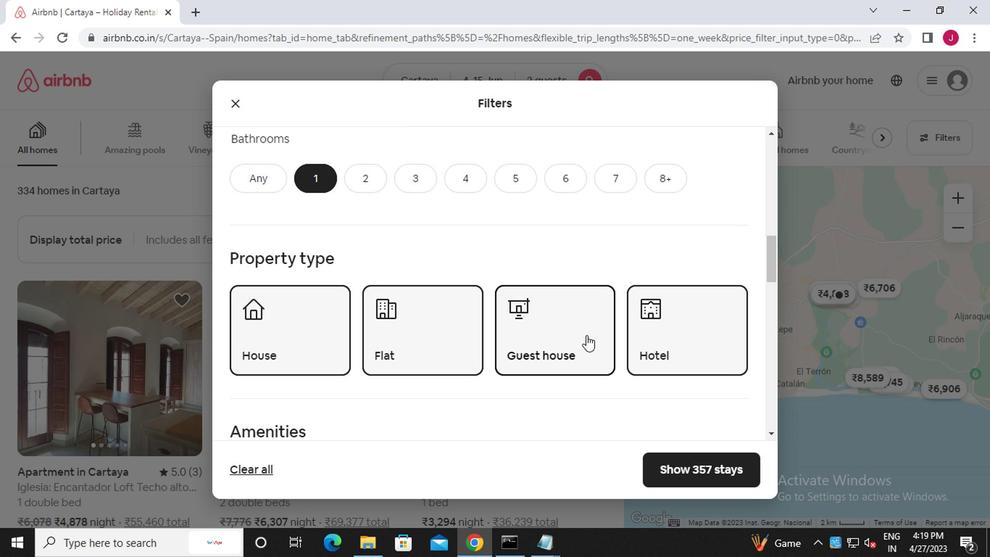 
Action: Mouse scrolled (579, 331) with delta (0, 0)
Screenshot: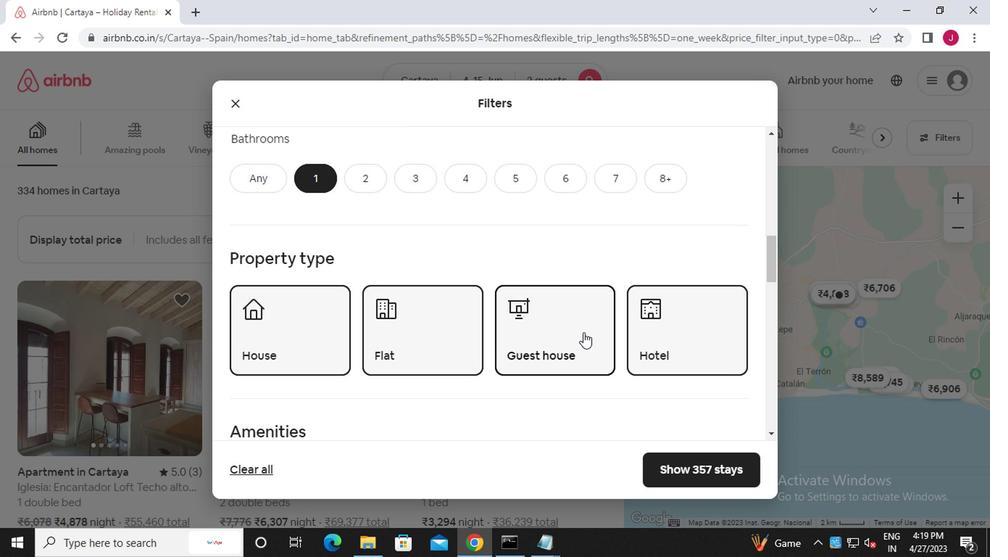 
Action: Mouse scrolled (579, 331) with delta (0, 0)
Screenshot: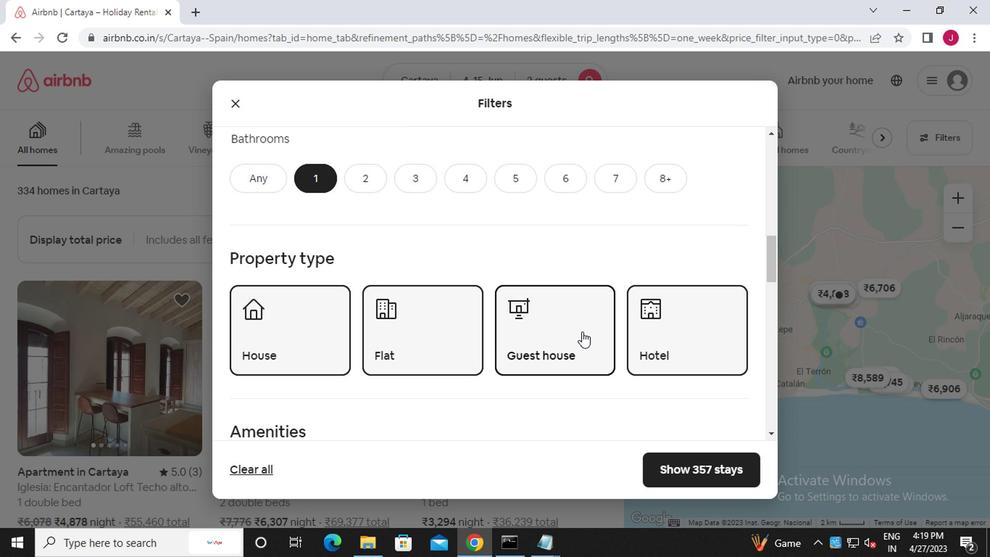
Action: Mouse scrolled (579, 331) with delta (0, 0)
Screenshot: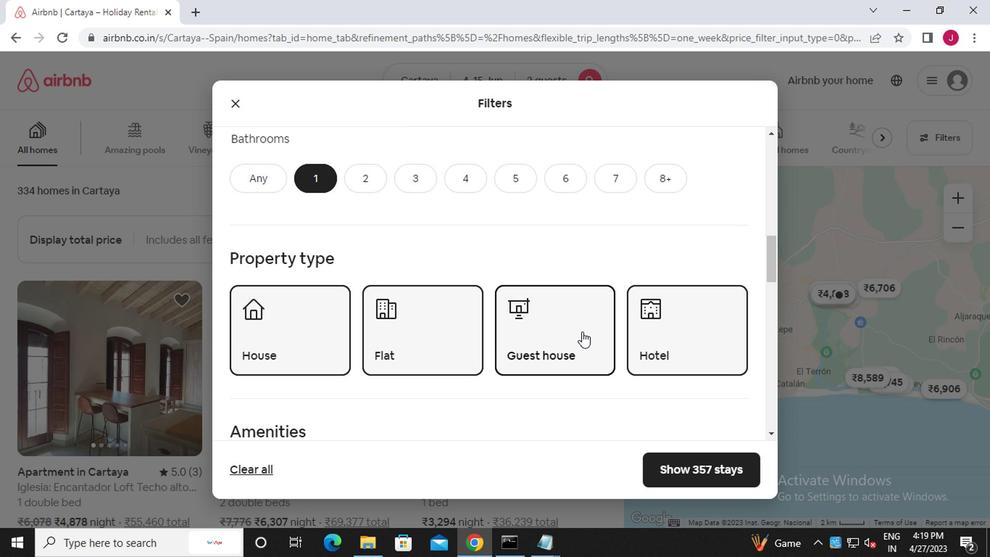 
Action: Mouse scrolled (579, 331) with delta (0, 0)
Screenshot: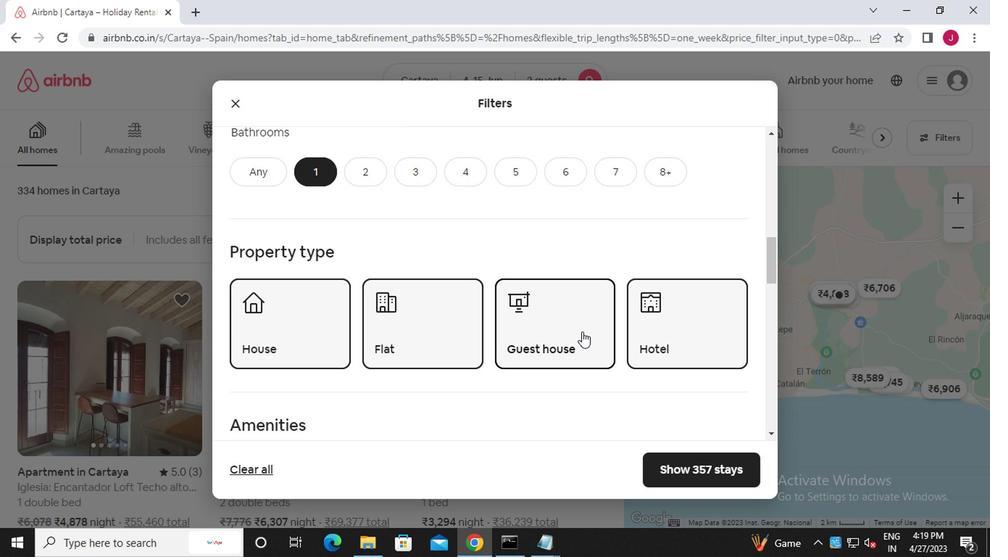 
Action: Mouse moved to (718, 413)
Screenshot: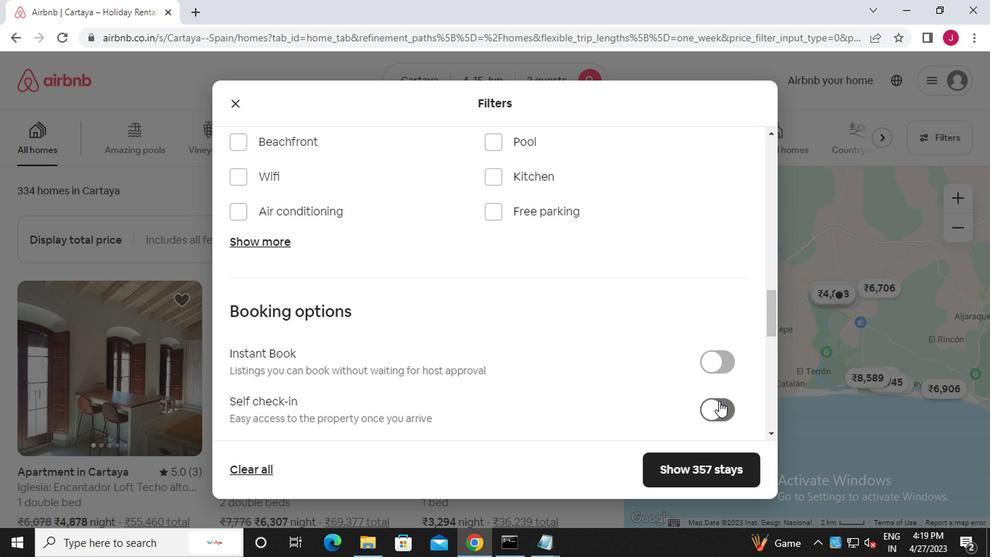 
Action: Mouse pressed left at (718, 413)
Screenshot: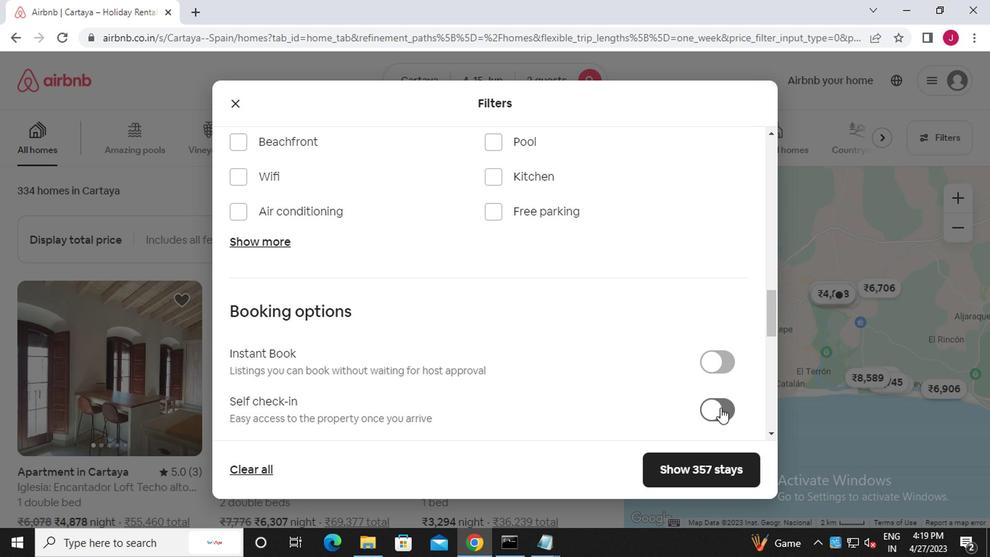 
Action: Mouse moved to (457, 361)
Screenshot: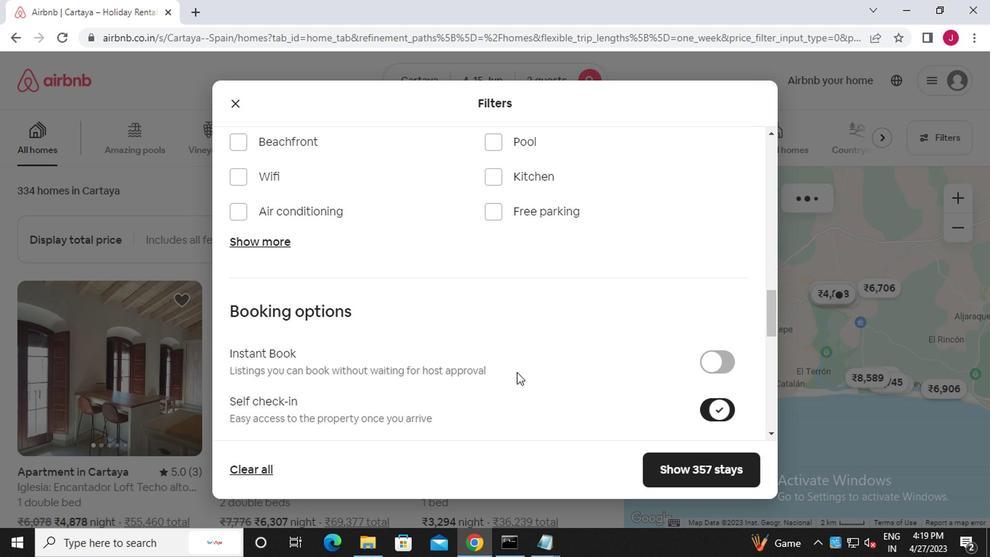 
Action: Mouse scrolled (457, 360) with delta (0, 0)
Screenshot: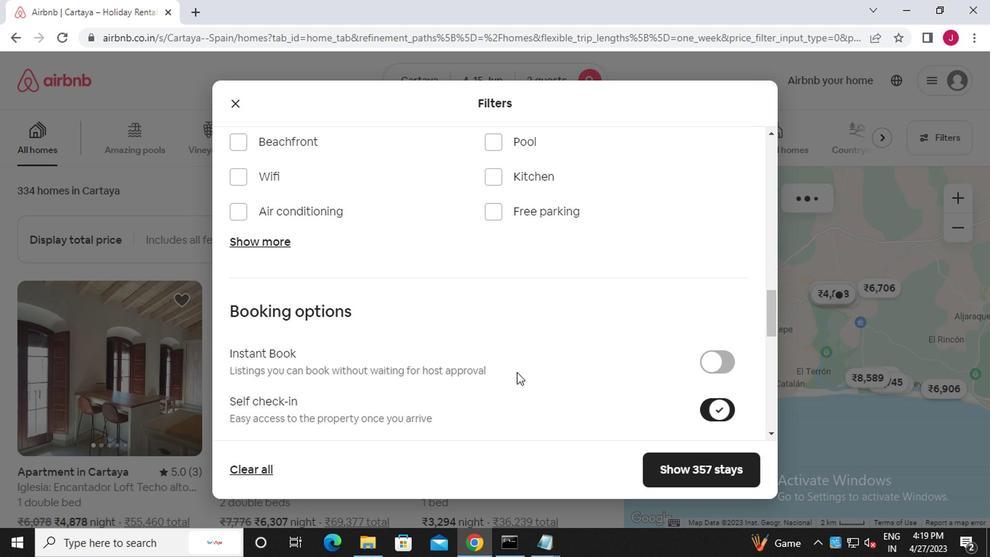 
Action: Mouse scrolled (457, 360) with delta (0, 0)
Screenshot: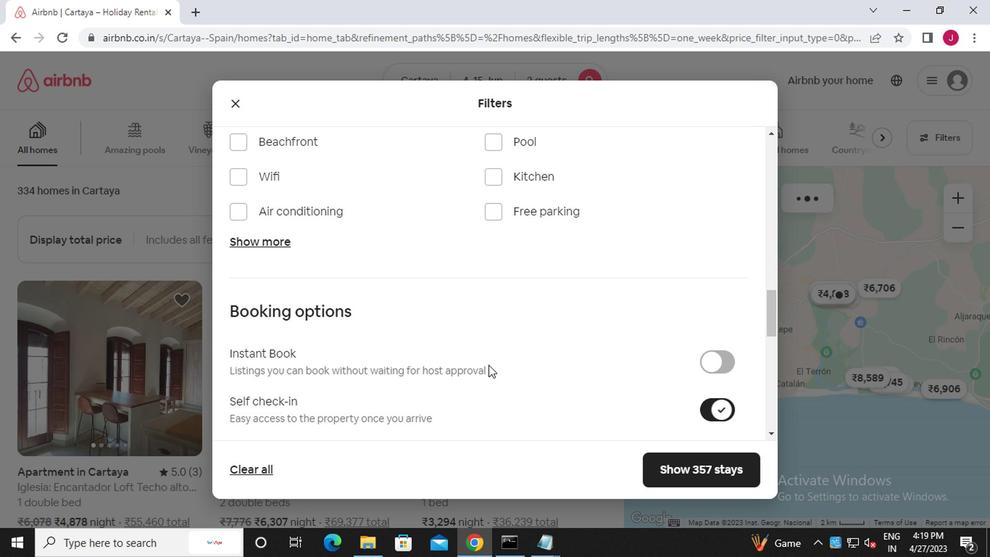 
Action: Mouse scrolled (457, 360) with delta (0, 0)
Screenshot: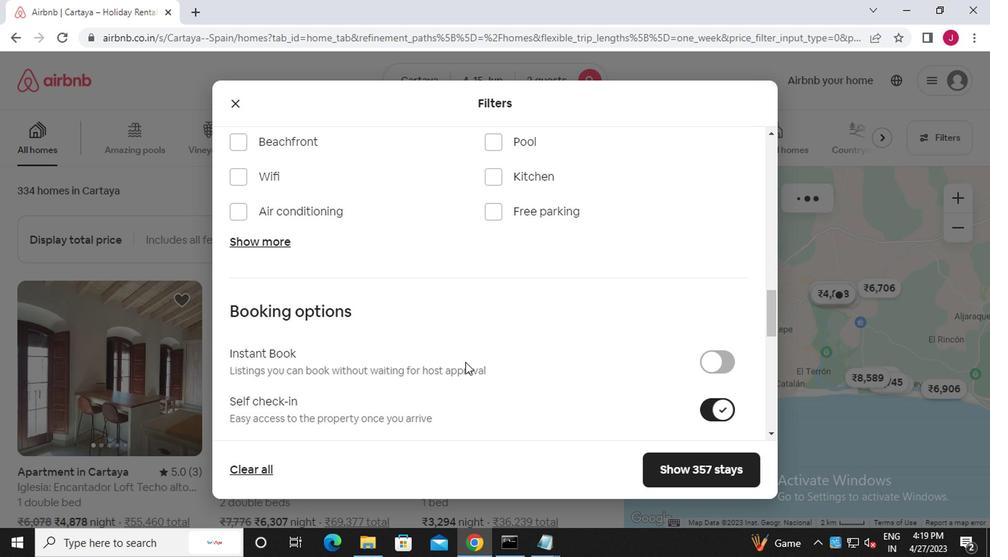 
Action: Mouse scrolled (457, 360) with delta (0, 0)
Screenshot: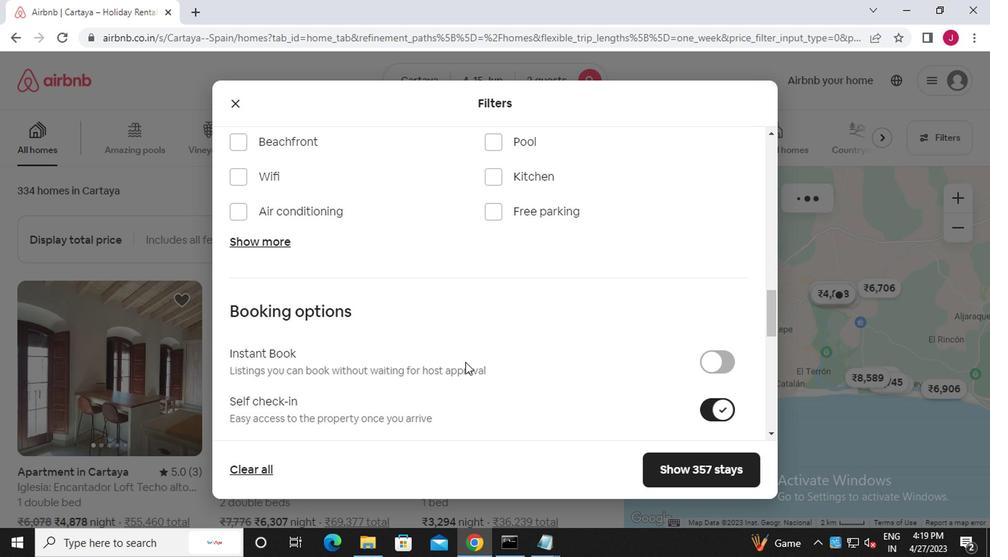 
Action: Mouse scrolled (457, 360) with delta (0, 0)
Screenshot: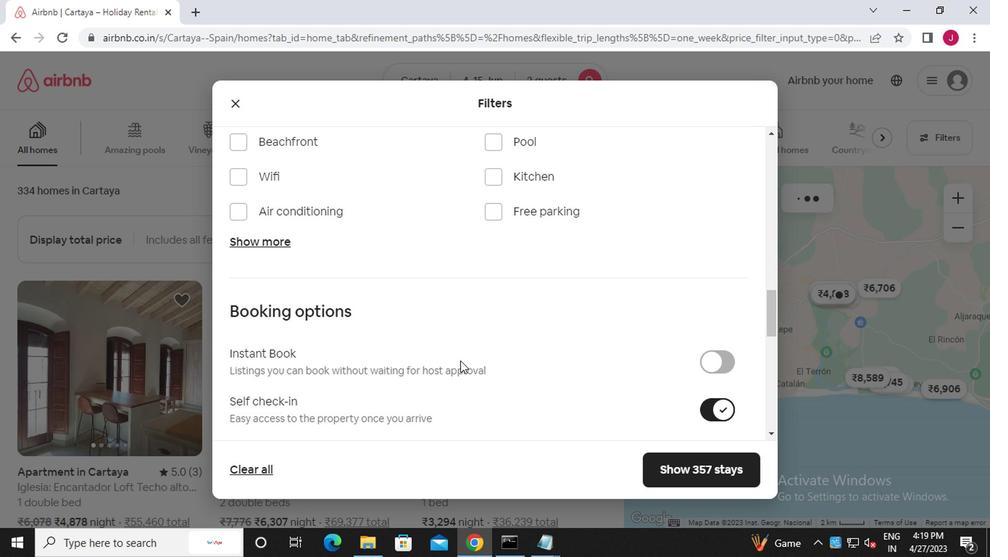 
Action: Mouse scrolled (457, 360) with delta (0, 0)
Screenshot: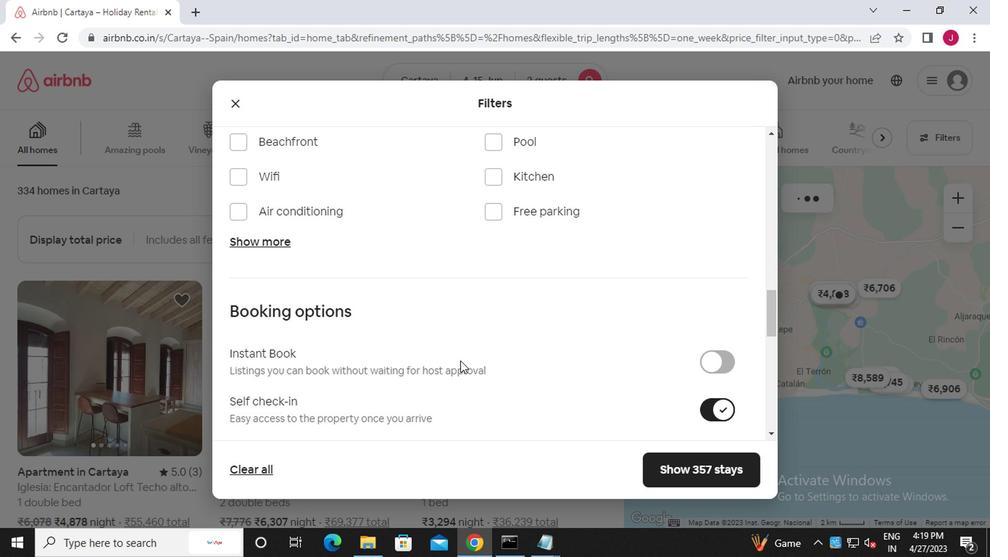 
Action: Mouse scrolled (457, 360) with delta (0, 0)
Screenshot: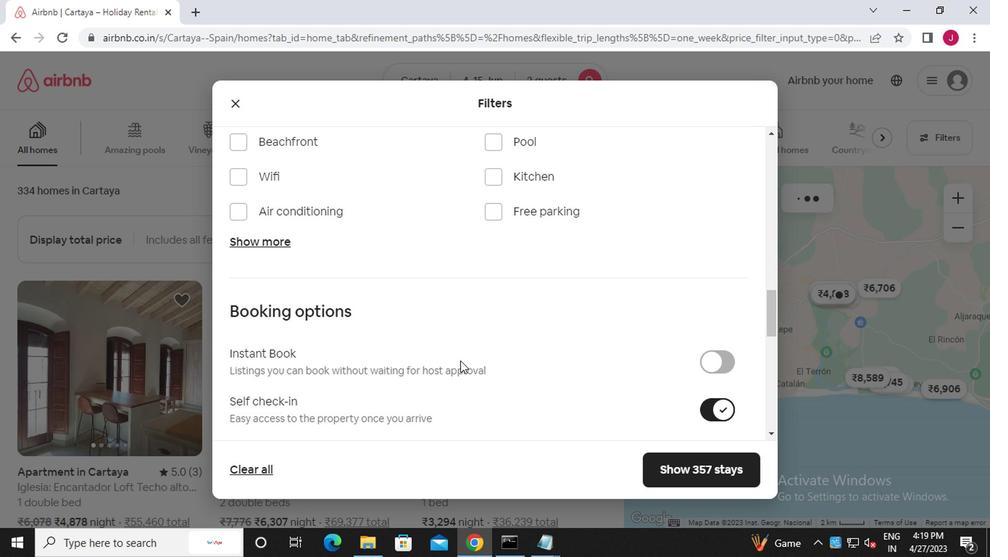 
Action: Mouse moved to (455, 361)
Screenshot: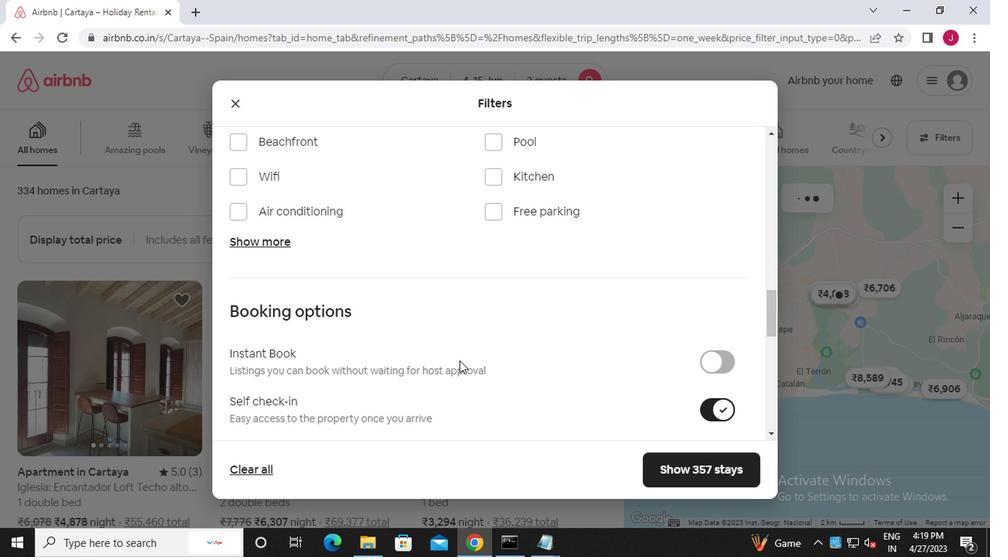 
Action: Mouse scrolled (455, 360) with delta (0, 0)
Screenshot: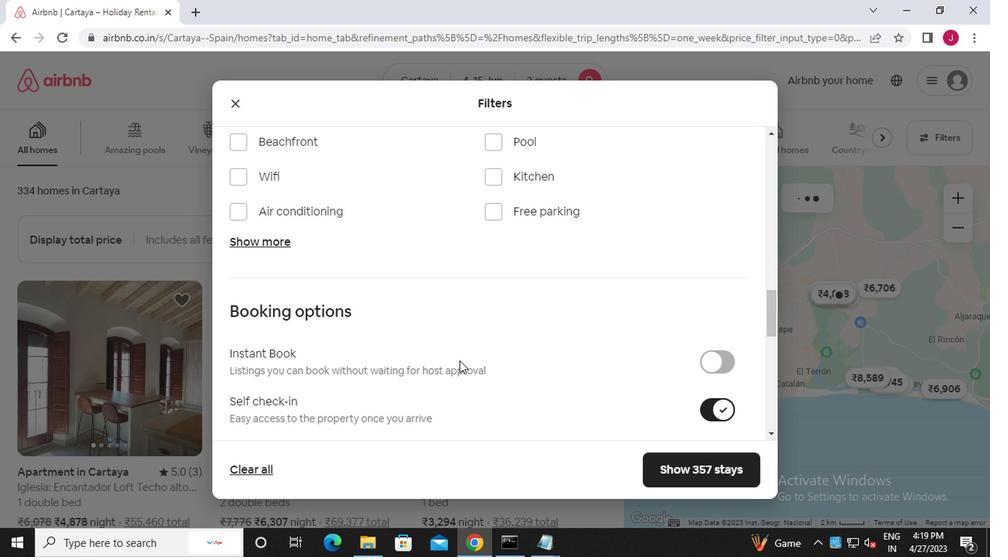 
Action: Mouse moved to (233, 375)
Screenshot: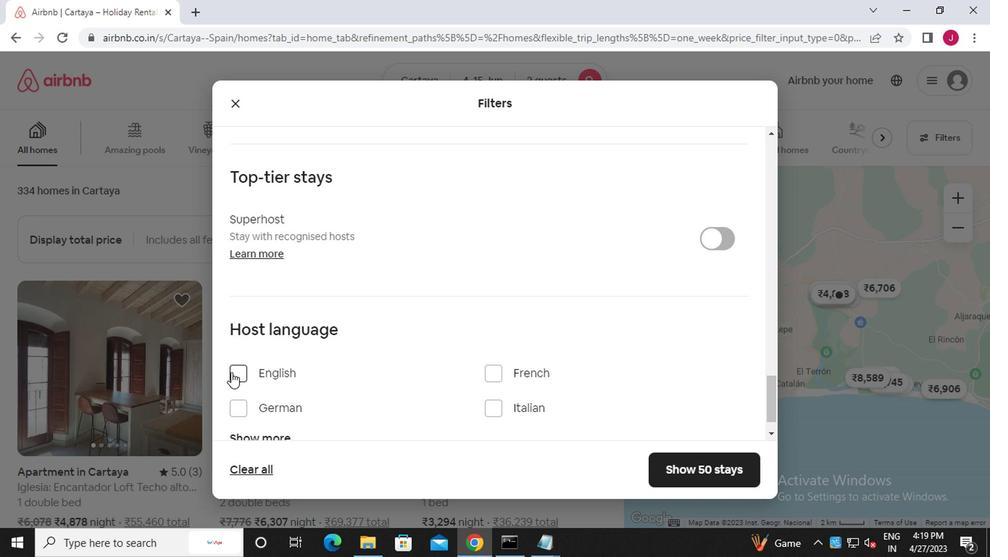 
Action: Mouse pressed left at (233, 375)
Screenshot: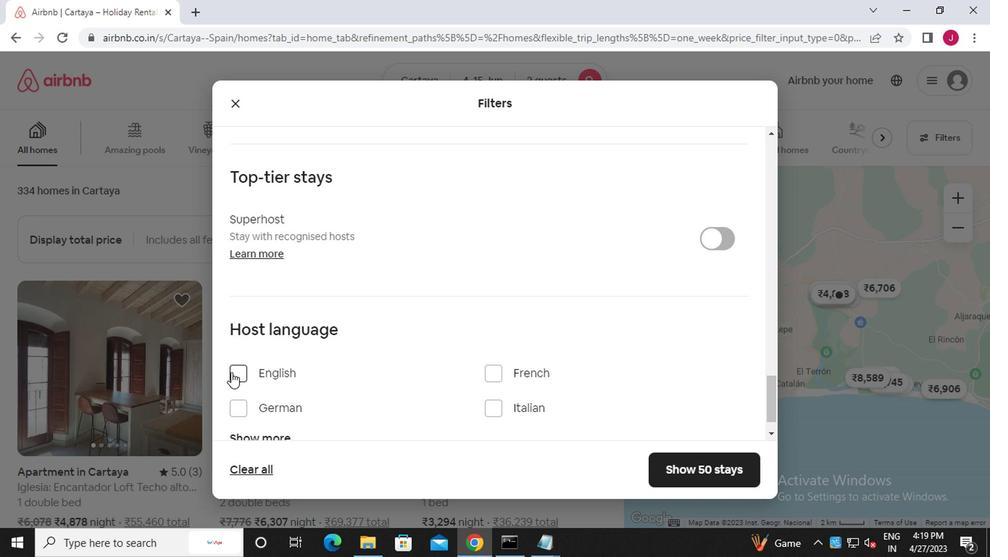 
Action: Mouse moved to (682, 475)
Screenshot: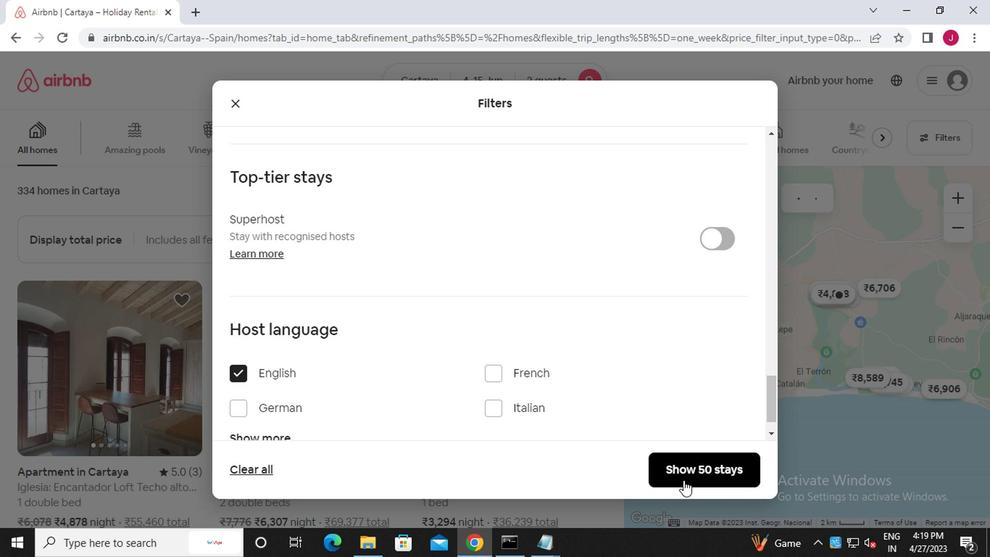 
Action: Mouse pressed left at (682, 475)
Screenshot: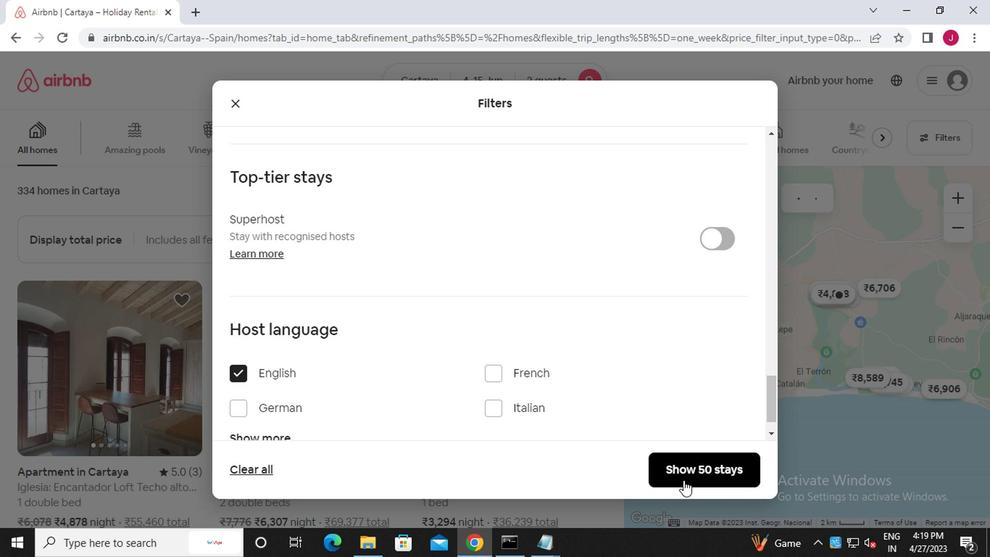
Action: Mouse moved to (681, 462)
Screenshot: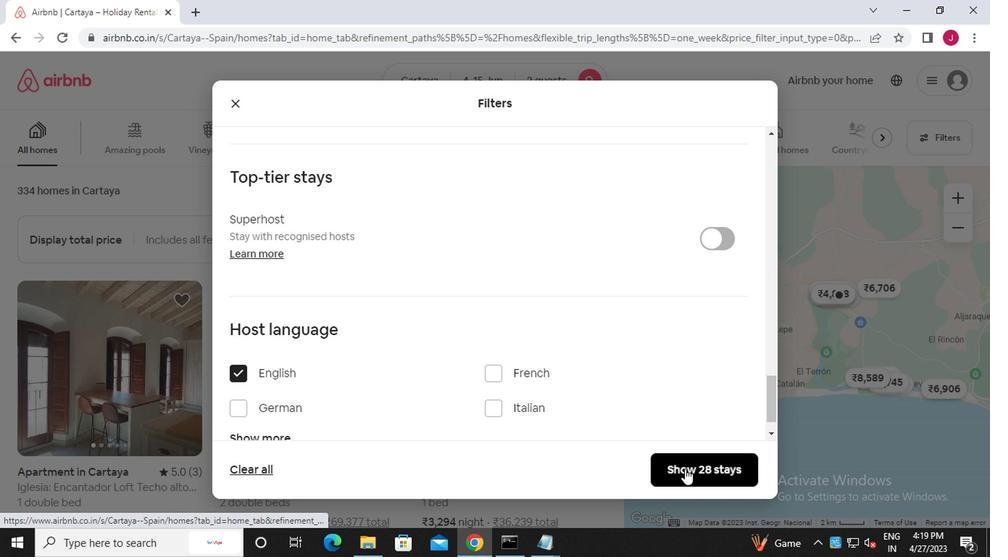 
